 Task: Add a signature Joseph Clark containing With gratitude and sincere wishes, Joseph Clark to email address softage.5@softage.net and add a folder App development
Action: Mouse moved to (107, 27)
Screenshot: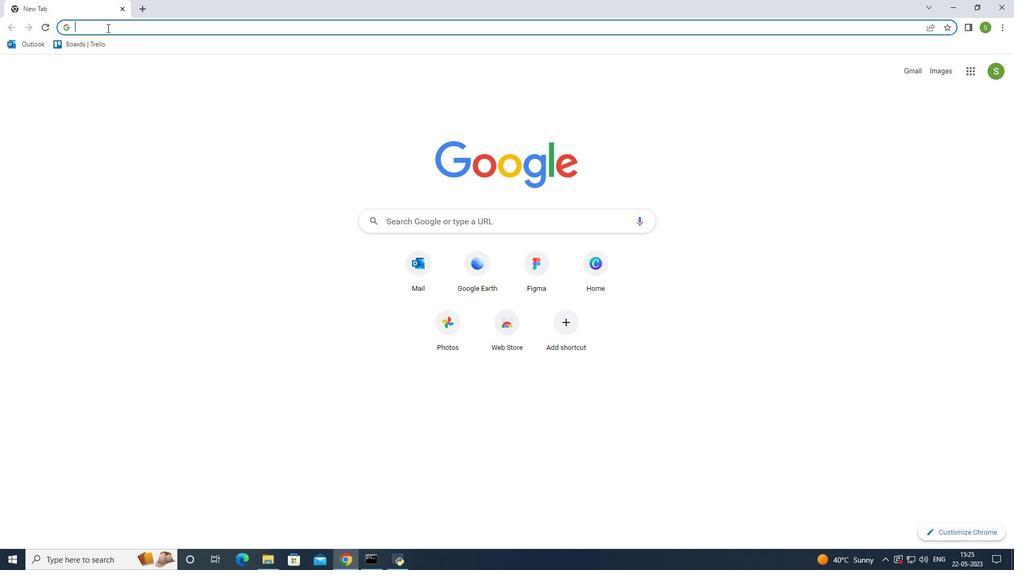 
Action: Key pressed outlook<Key.enter>
Screenshot: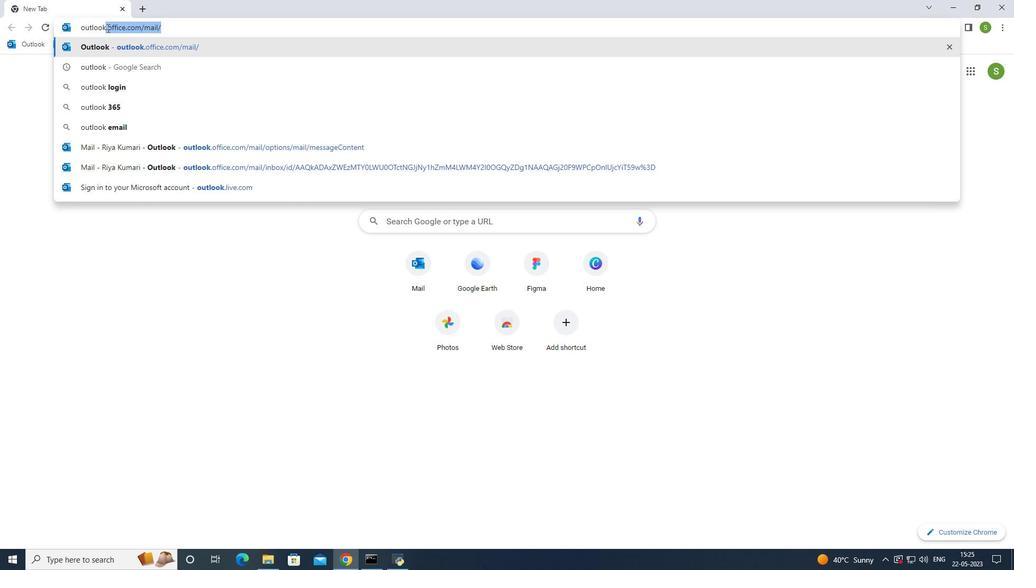 
Action: Mouse moved to (104, 93)
Screenshot: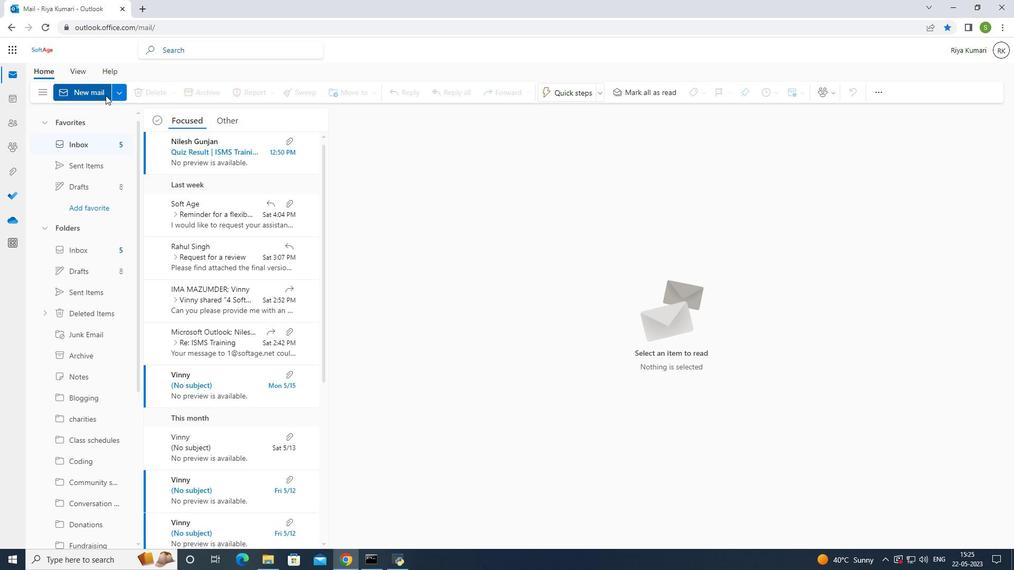 
Action: Mouse pressed left at (104, 93)
Screenshot: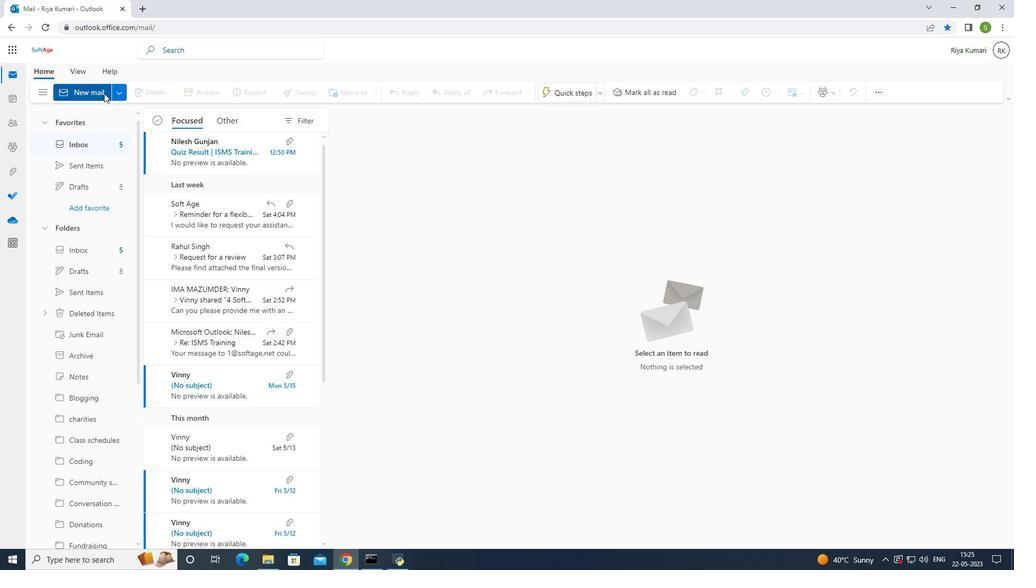 
Action: Mouse moved to (682, 92)
Screenshot: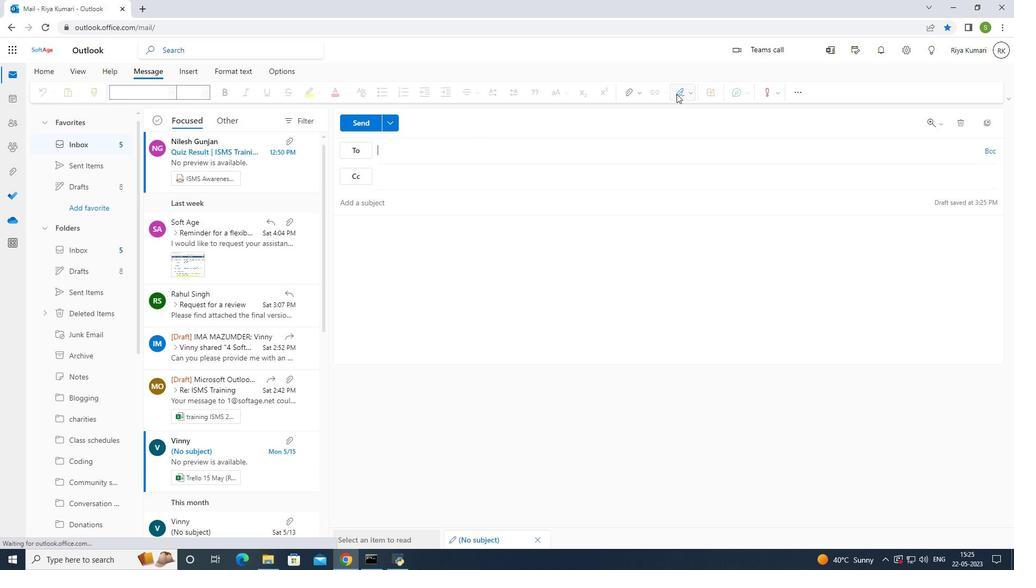 
Action: Mouse pressed left at (682, 92)
Screenshot: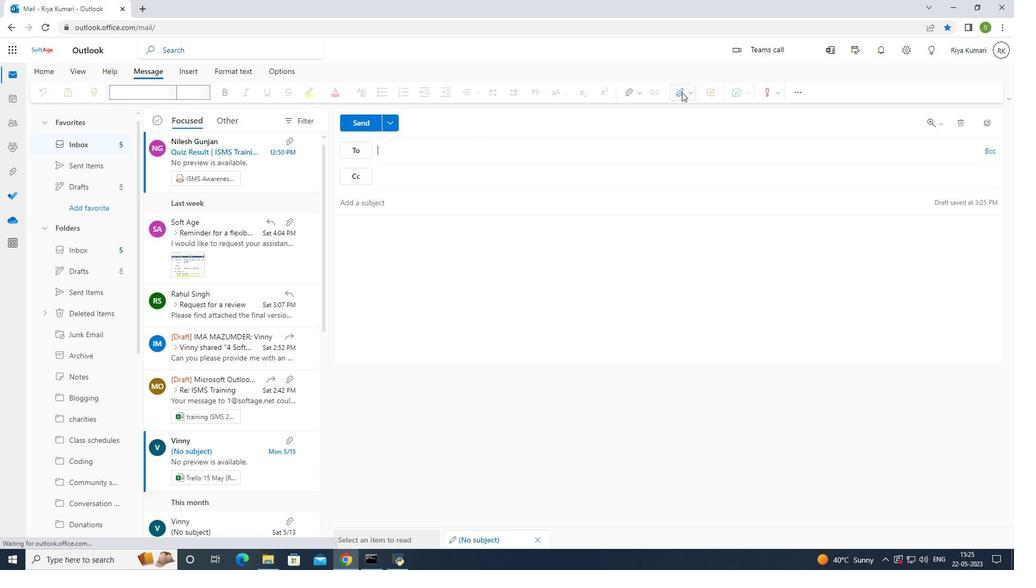 
Action: Mouse moved to (673, 132)
Screenshot: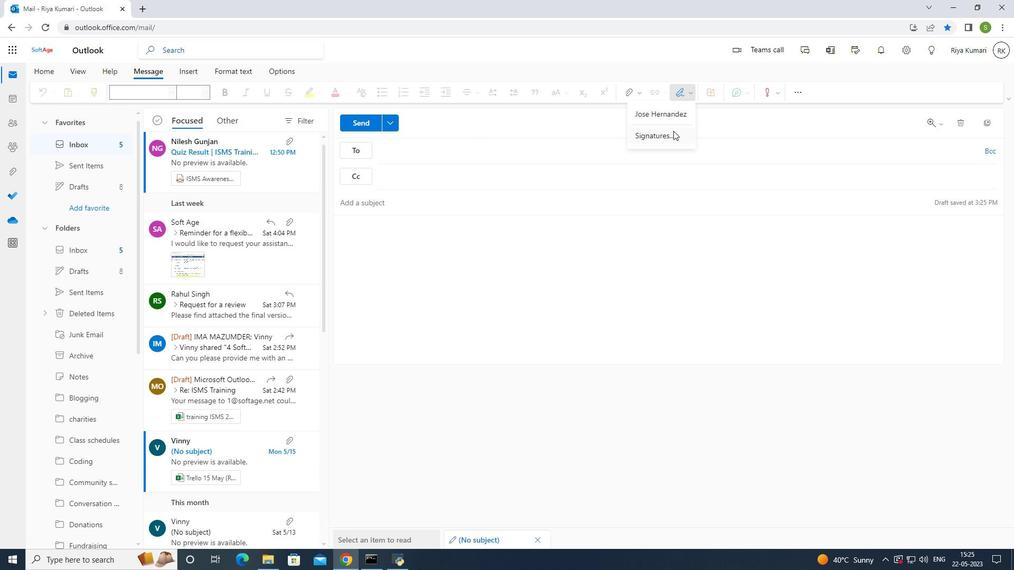 
Action: Mouse pressed left at (673, 132)
Screenshot: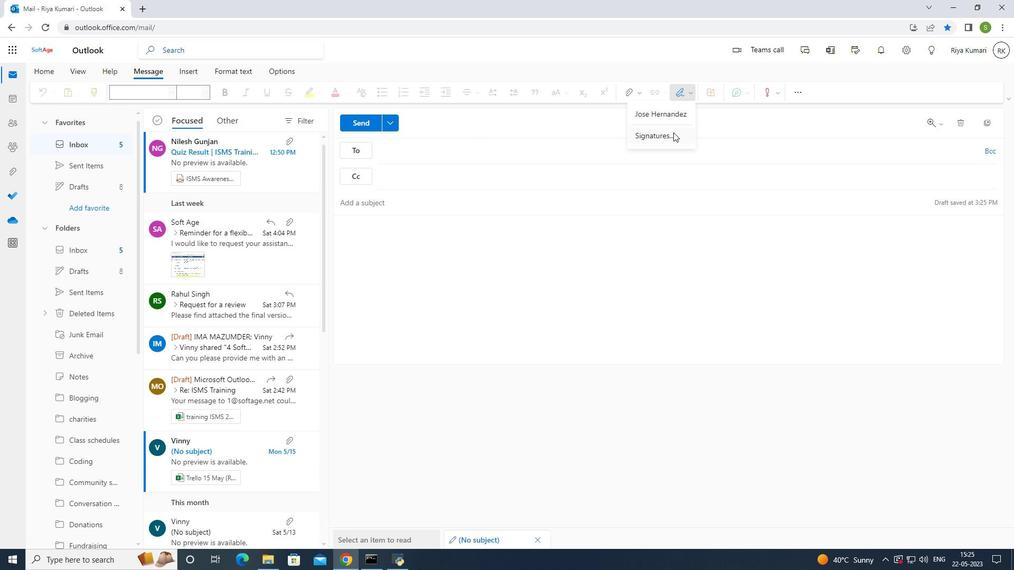 
Action: Mouse moved to (647, 175)
Screenshot: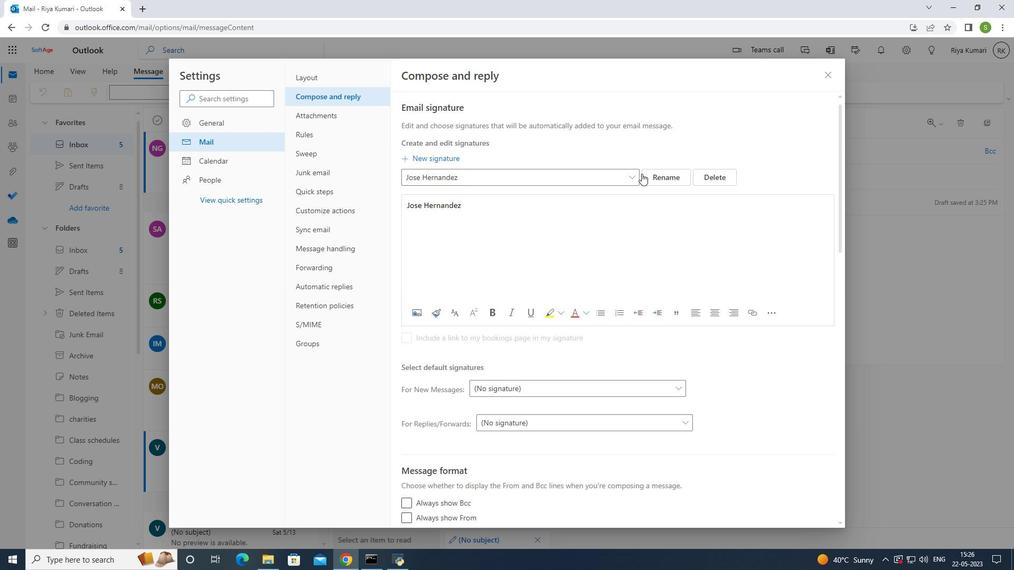 
Action: Mouse pressed left at (647, 175)
Screenshot: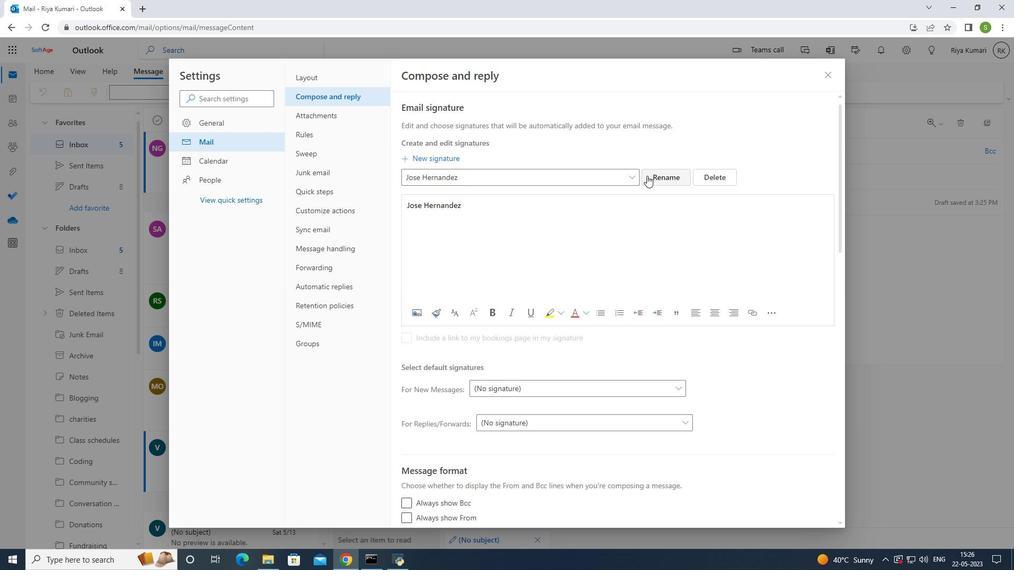 
Action: Mouse moved to (621, 175)
Screenshot: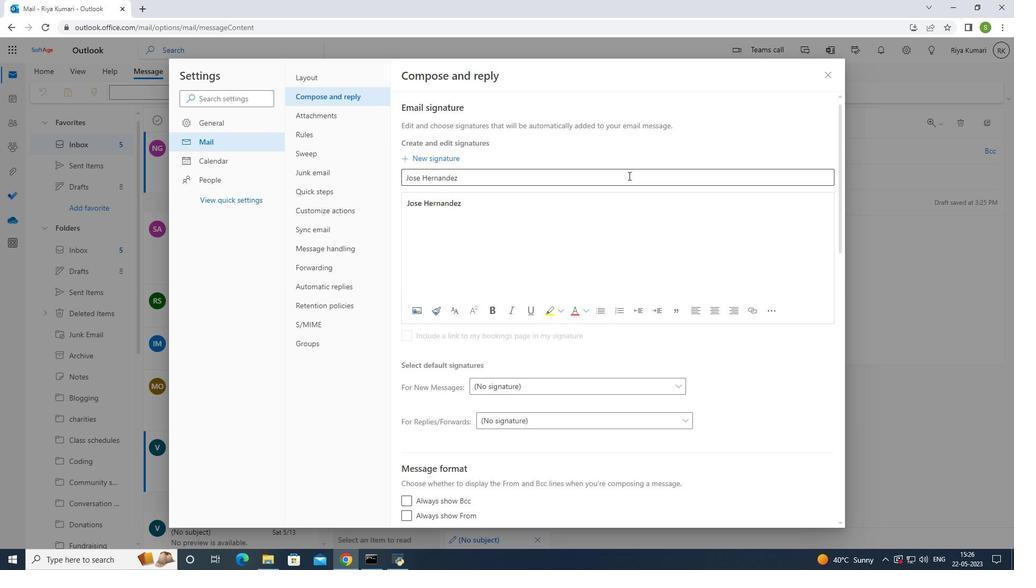 
Action: Mouse pressed left at (621, 175)
Screenshot: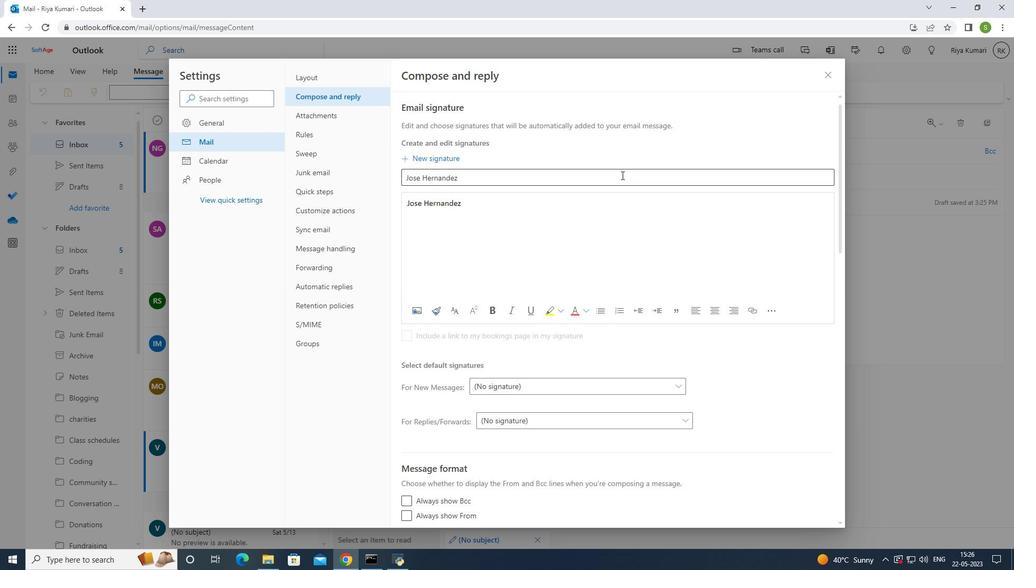 
Action: Key pressed <Key.backspace><Key.backspace><Key.backspace><Key.backspace><Key.backspace><Key.backspace><Key.backspace><Key.backspace><Key.backspace><Key.backspace><Key.backspace><Key.backspace><Key.backspace><Key.backspace><Key.backspace><Key.backspace><Key.shift>Joseph<Key.space><Key.shift>clark
Screenshot: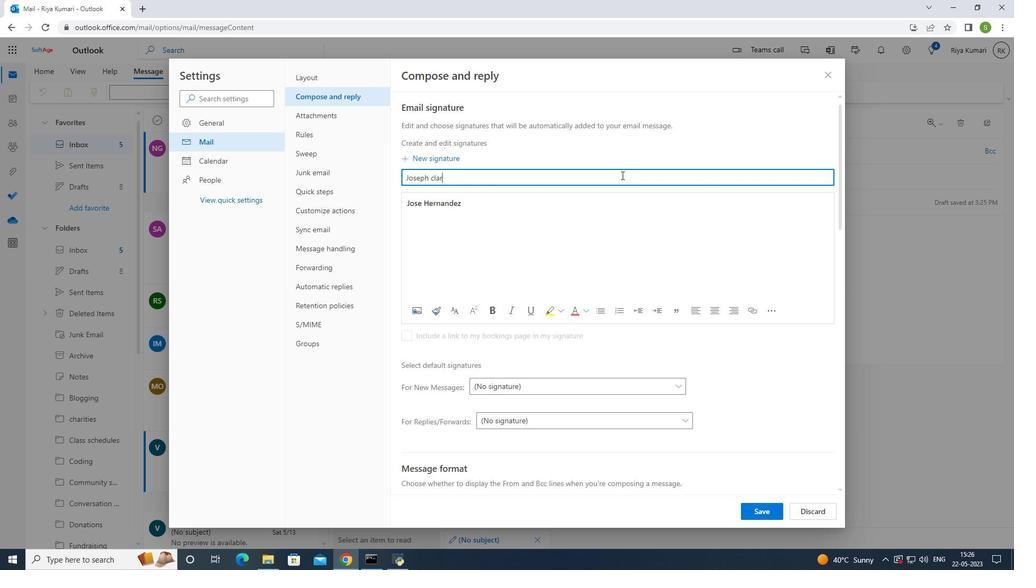 
Action: Mouse moved to (477, 209)
Screenshot: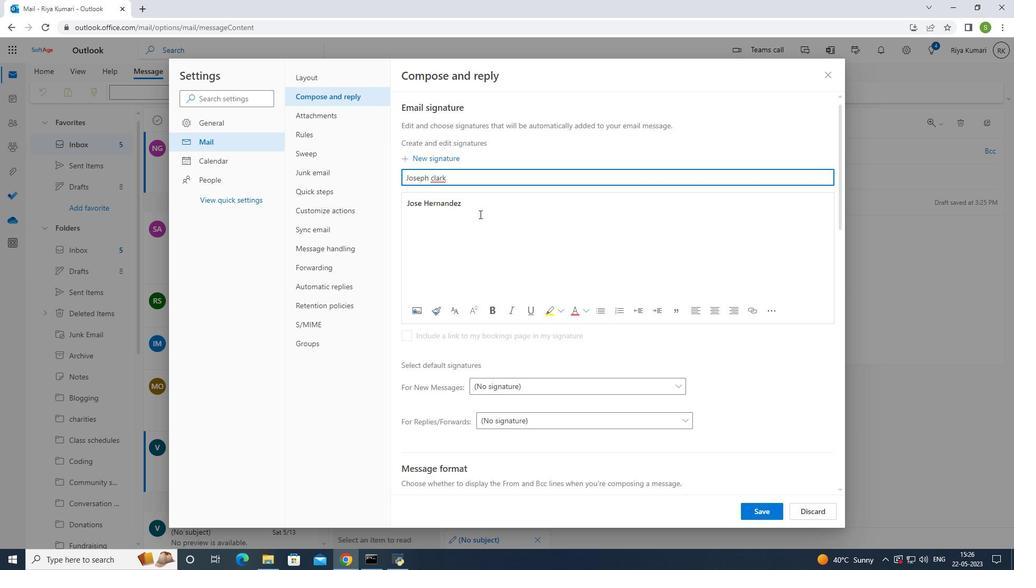 
Action: Mouse pressed left at (477, 209)
Screenshot: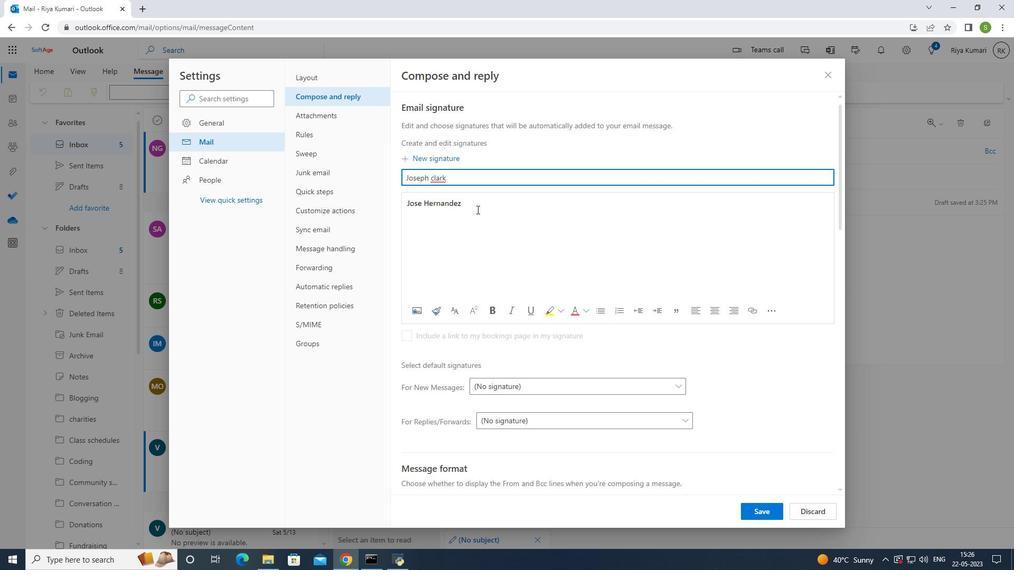 
Action: Mouse moved to (475, 211)
Screenshot: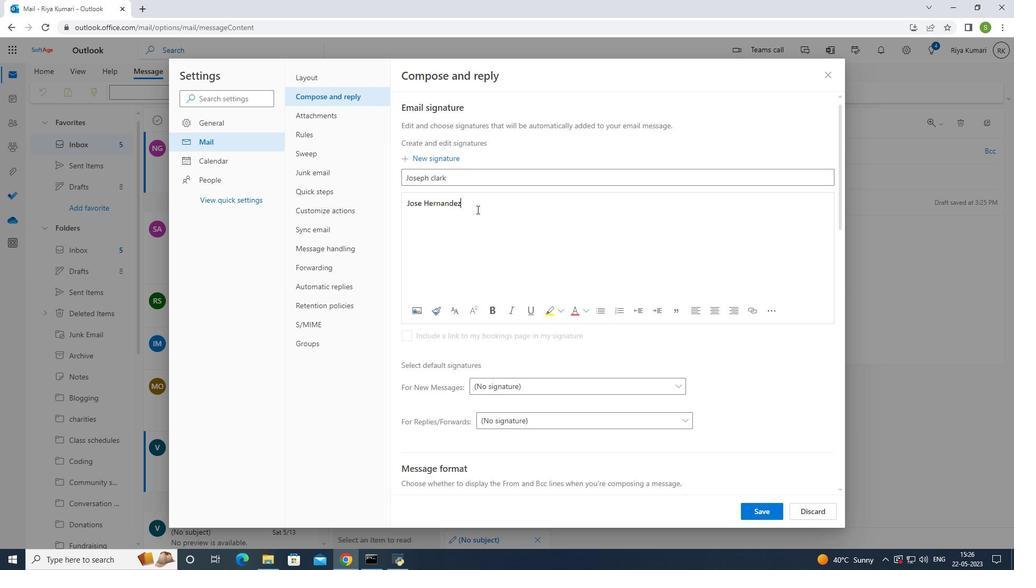 
Action: Key pressed <Key.backspace><Key.backspace><Key.backspace><Key.backspace><Key.backspace><Key.backspace><Key.backspace><Key.backspace><Key.backspace><Key.backspace><Key.backspace><Key.backspace><Key.backspace><Key.backspace><Key.backspace><Key.backspace><Key.backspace><Key.backspace><Key.shift><Key.shift><Key.shift><Key.shift><Key.shift><Key.shift><Key.shift><Key.shift><Key.shift><Key.shift><Key.shift><Key.shift><Key.shift><Key.shift><Key.shift><Key.shift>Joseph<Key.space><Key.shift>Clark
Screenshot: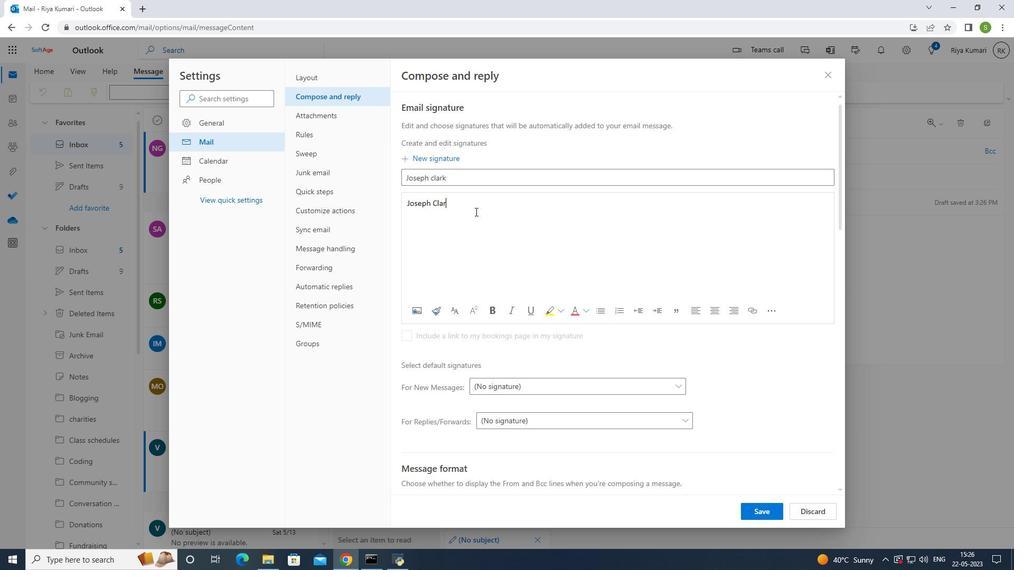 
Action: Mouse moved to (435, 180)
Screenshot: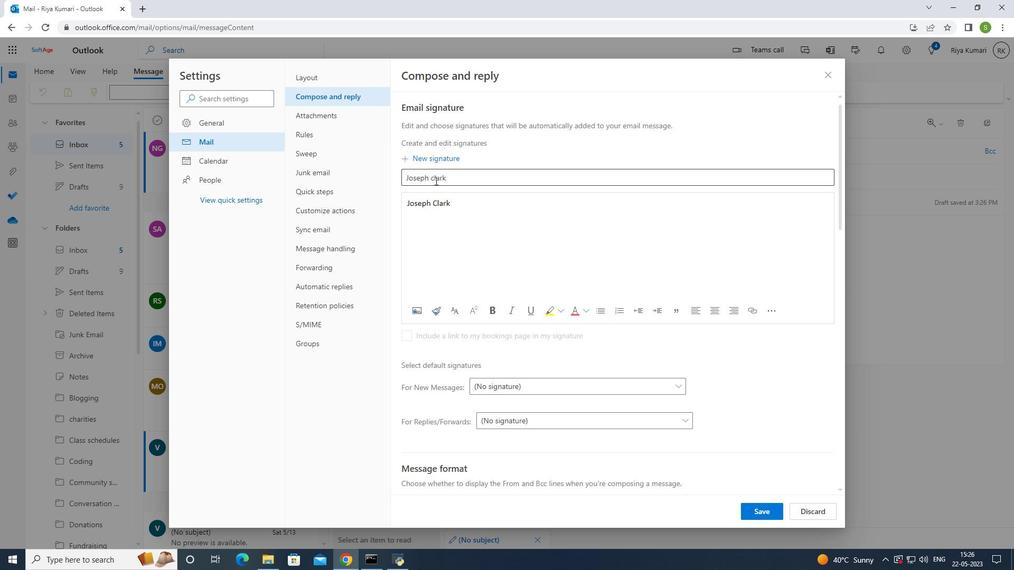 
Action: Mouse pressed left at (435, 180)
Screenshot: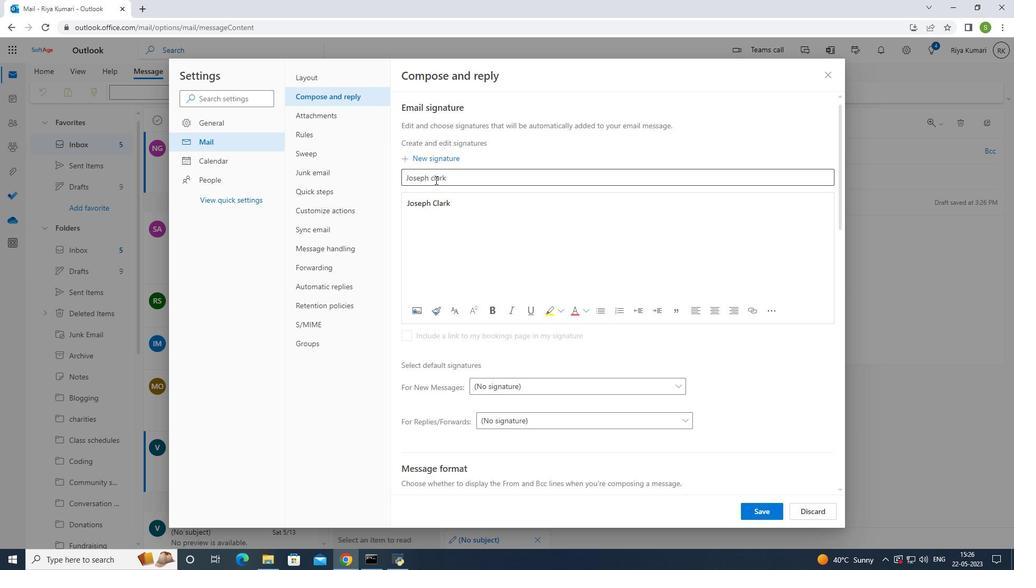 
Action: Mouse moved to (487, 181)
Screenshot: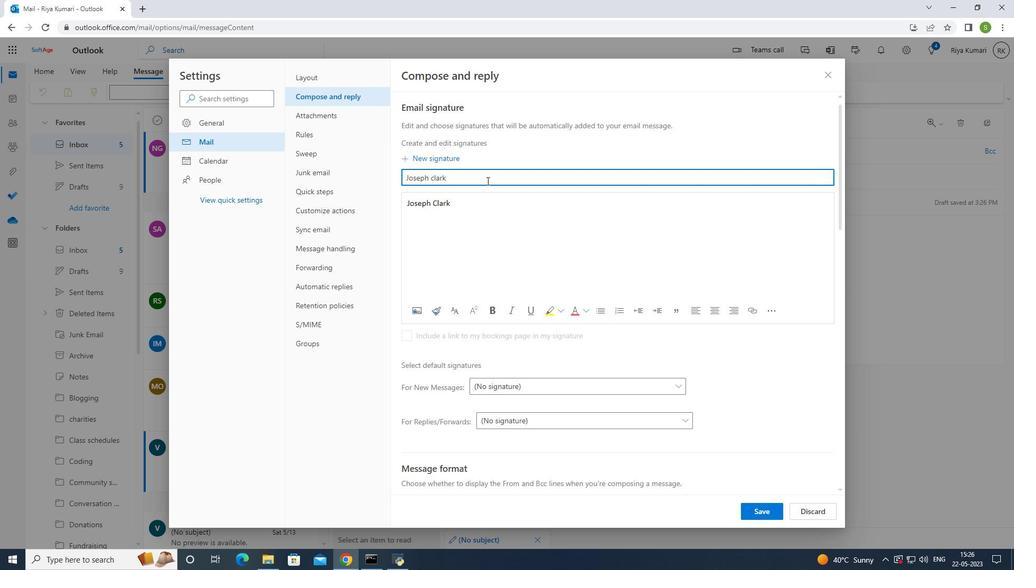 
Action: Key pressed <Key.left><Key.backspace>
Screenshot: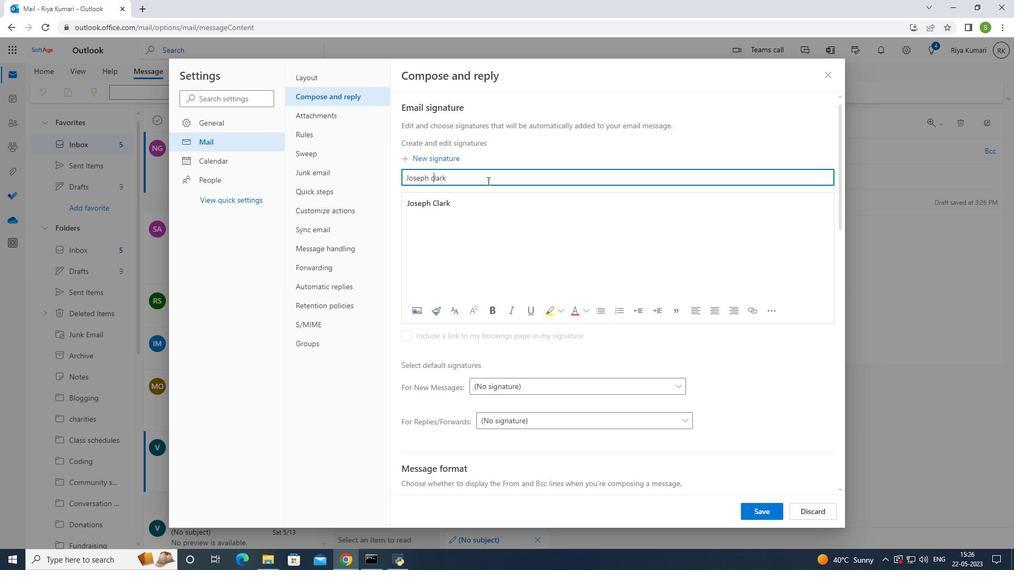 
Action: Mouse moved to (482, 185)
Screenshot: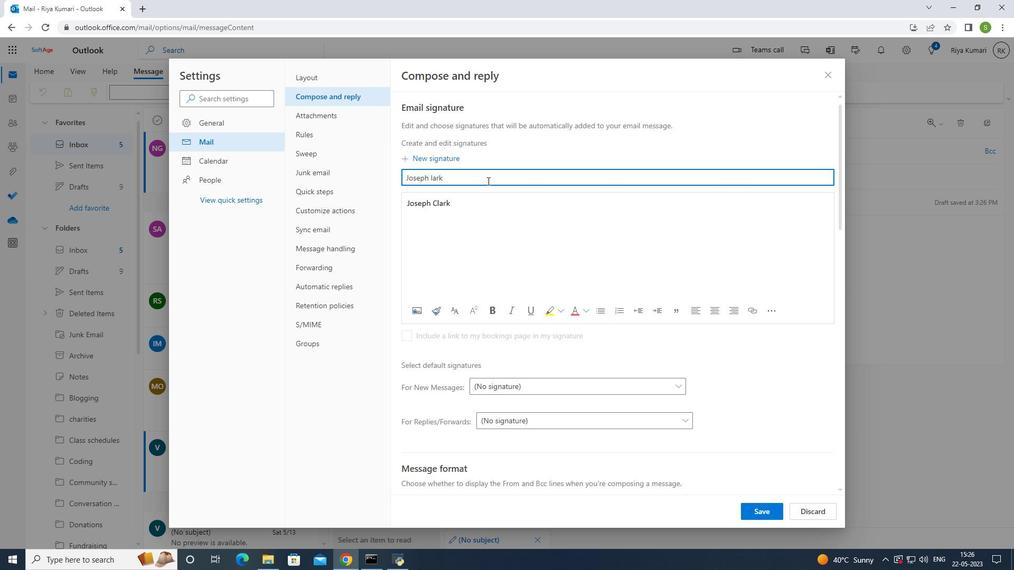 
Action: Key pressed <Key.shift>c
Screenshot: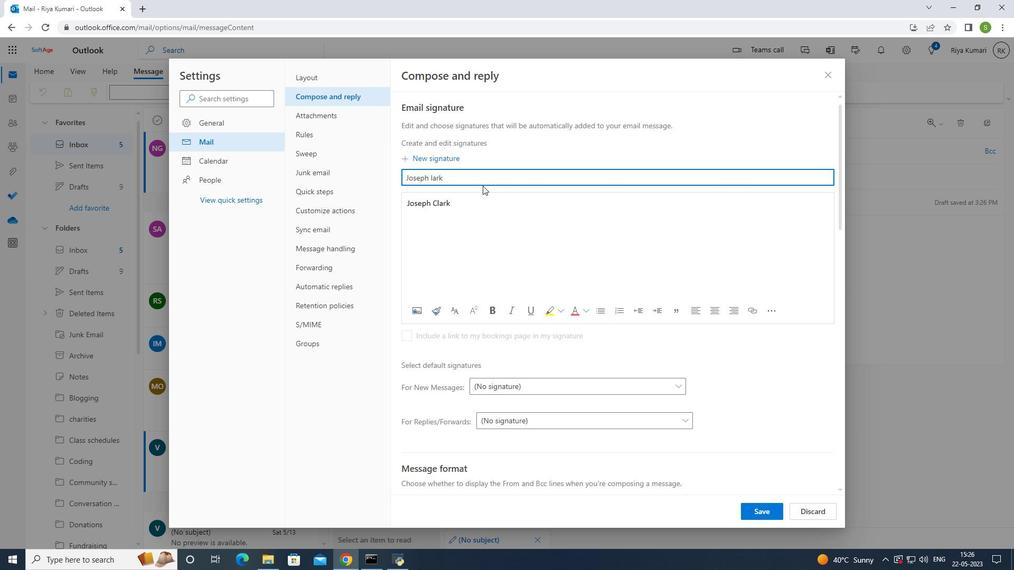 
Action: Mouse moved to (768, 513)
Screenshot: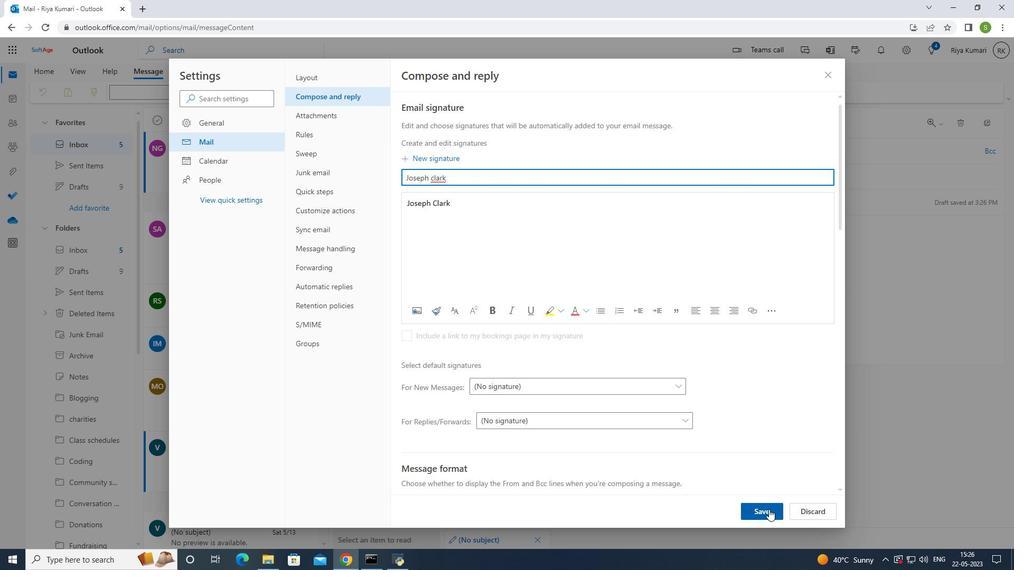 
Action: Mouse pressed left at (768, 513)
Screenshot: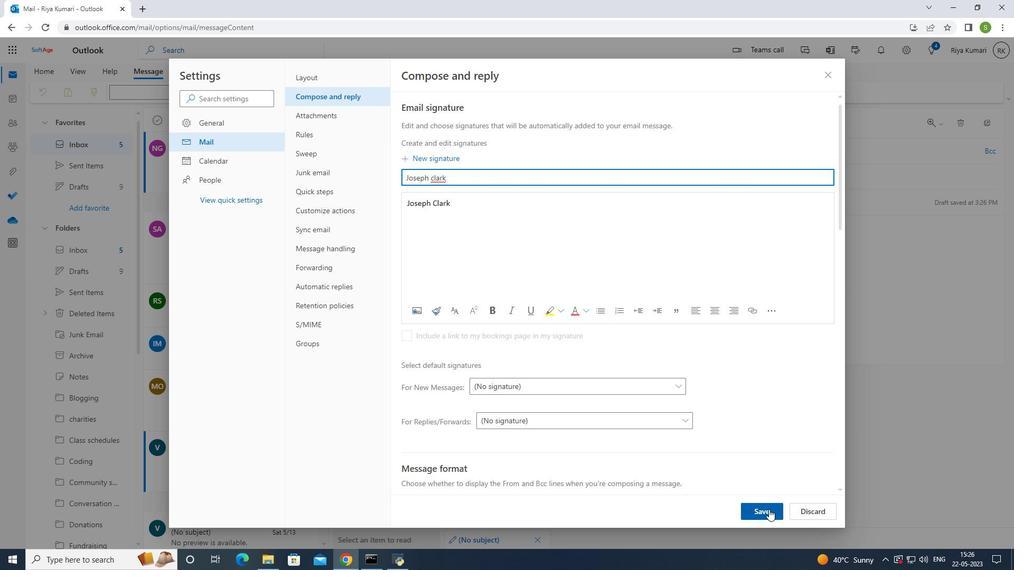 
Action: Mouse moved to (832, 73)
Screenshot: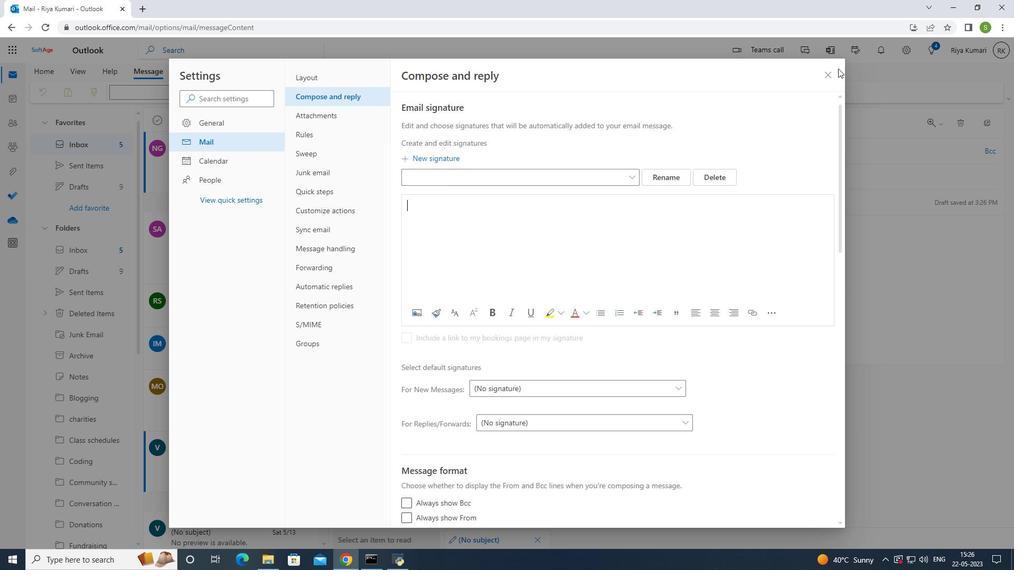 
Action: Mouse pressed left at (832, 73)
Screenshot: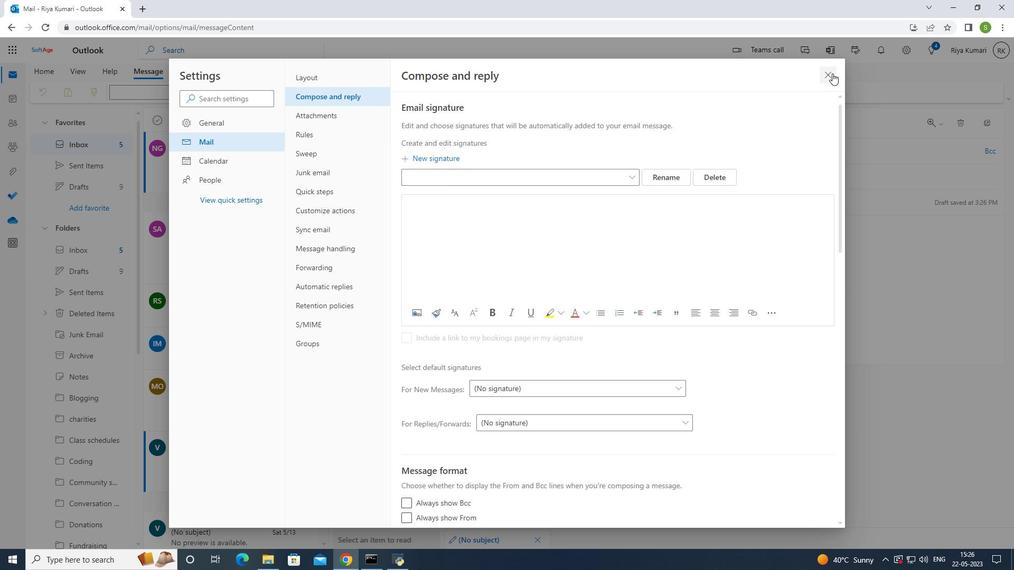 
Action: Mouse moved to (405, 149)
Screenshot: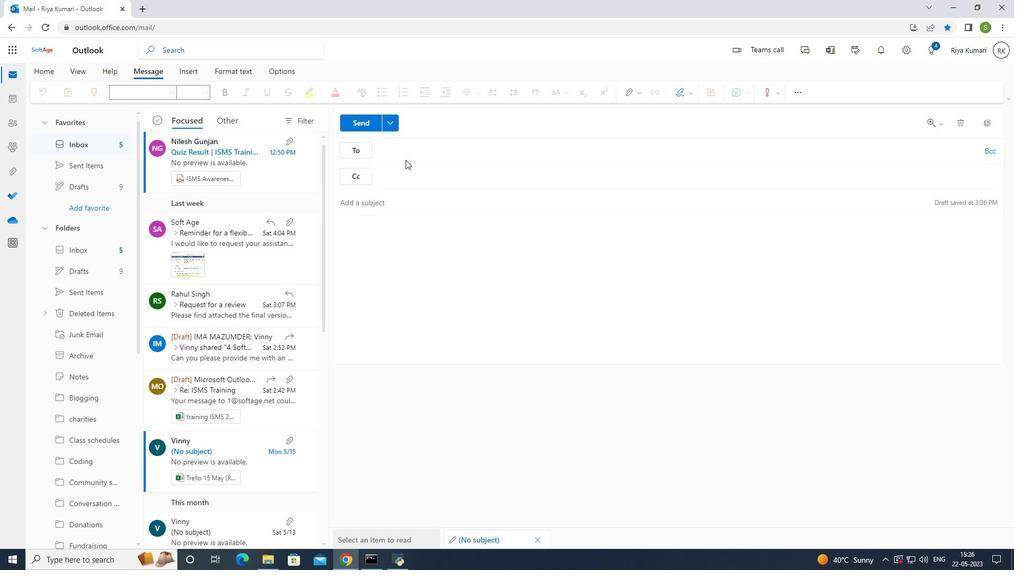 
Action: Mouse pressed left at (405, 149)
Screenshot: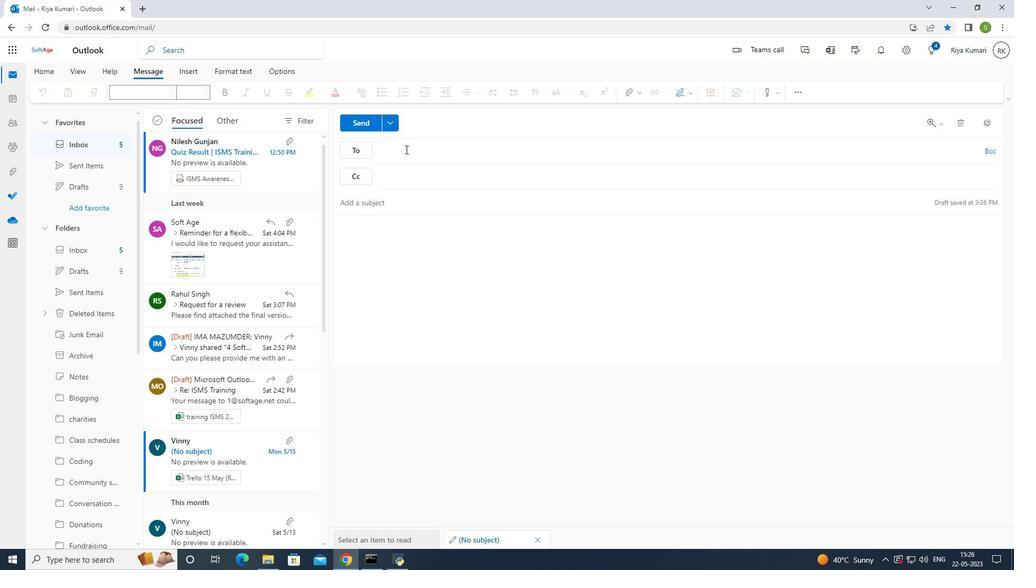 
Action: Mouse moved to (522, 144)
Screenshot: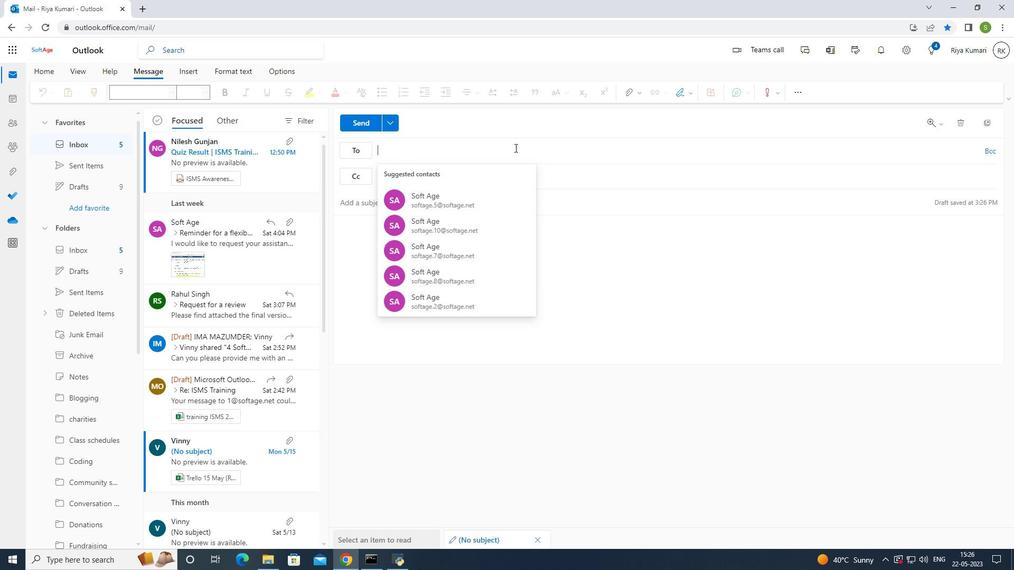 
Action: Key pressed softage.5<Key.shift>2softage<Key.left><Key.left><Key.left><Key.left><Key.left><Key.left><Key.left><Key.backspace><Key.shift>@<Key.right><Key.right><Key.right><Key.right><Key.right><Key.right><Key.right>.net
Screenshot: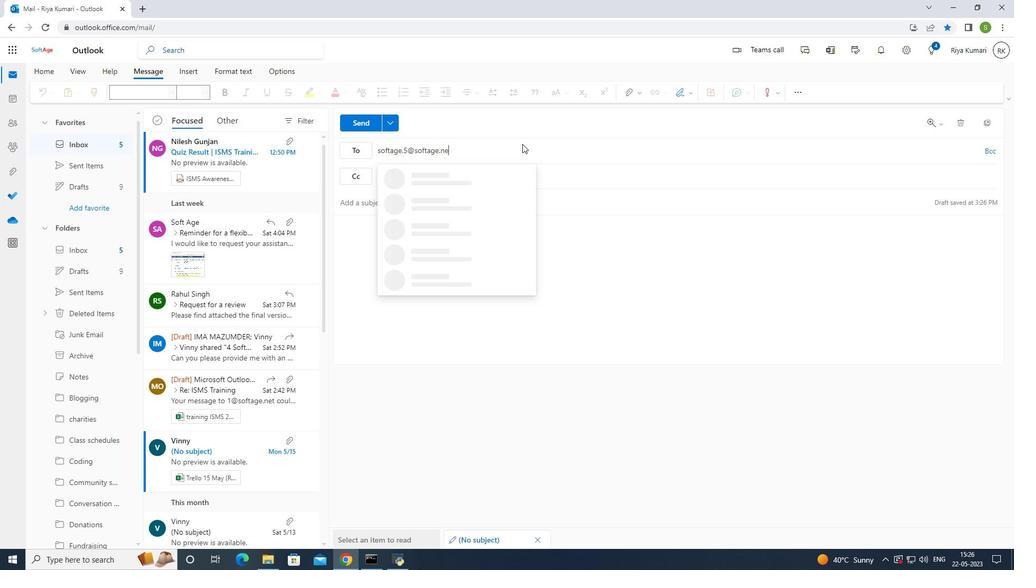 
Action: Mouse moved to (475, 187)
Screenshot: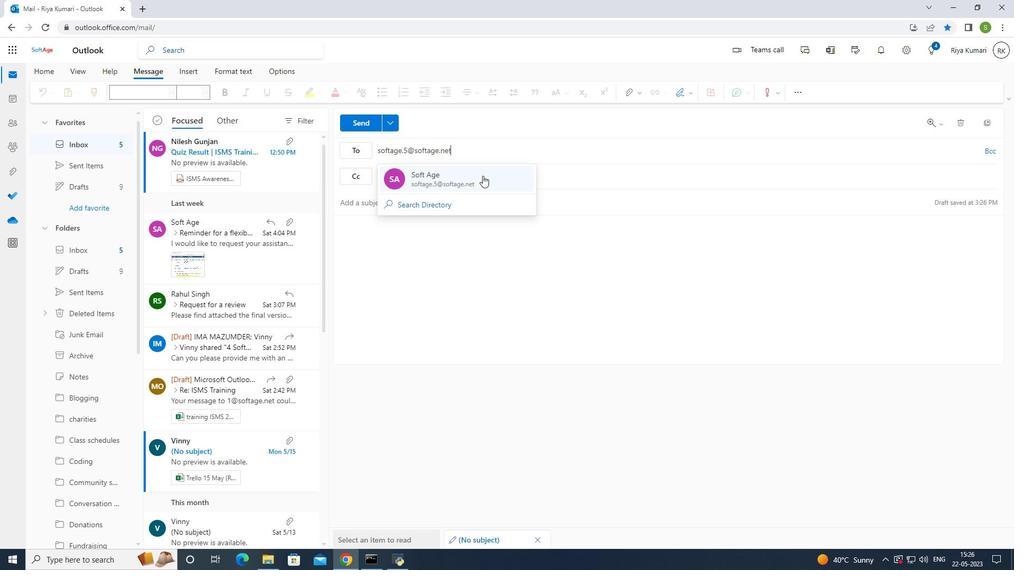 
Action: Mouse pressed left at (475, 187)
Screenshot: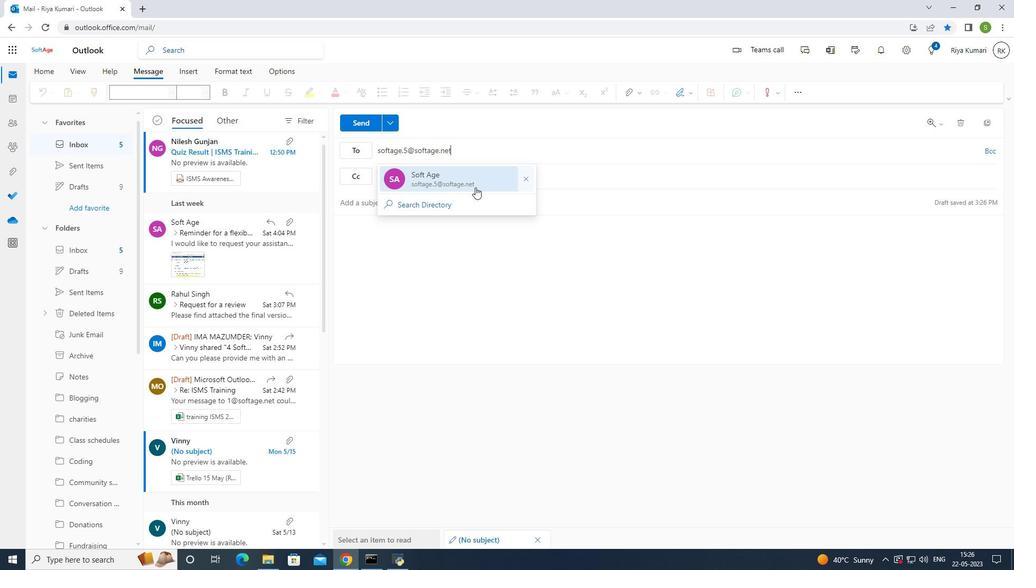 
Action: Mouse moved to (412, 231)
Screenshot: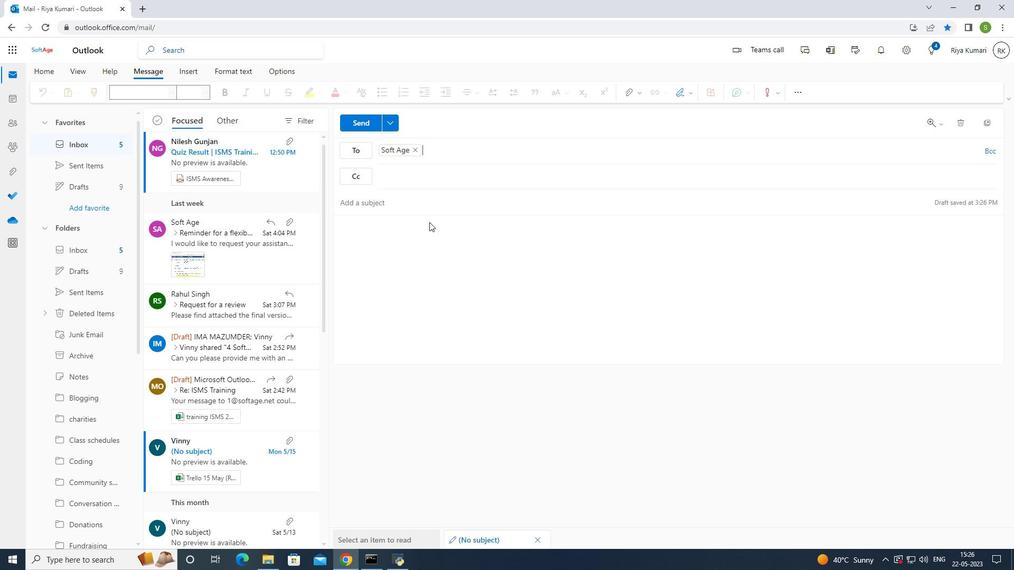 
Action: Mouse pressed left at (412, 231)
Screenshot: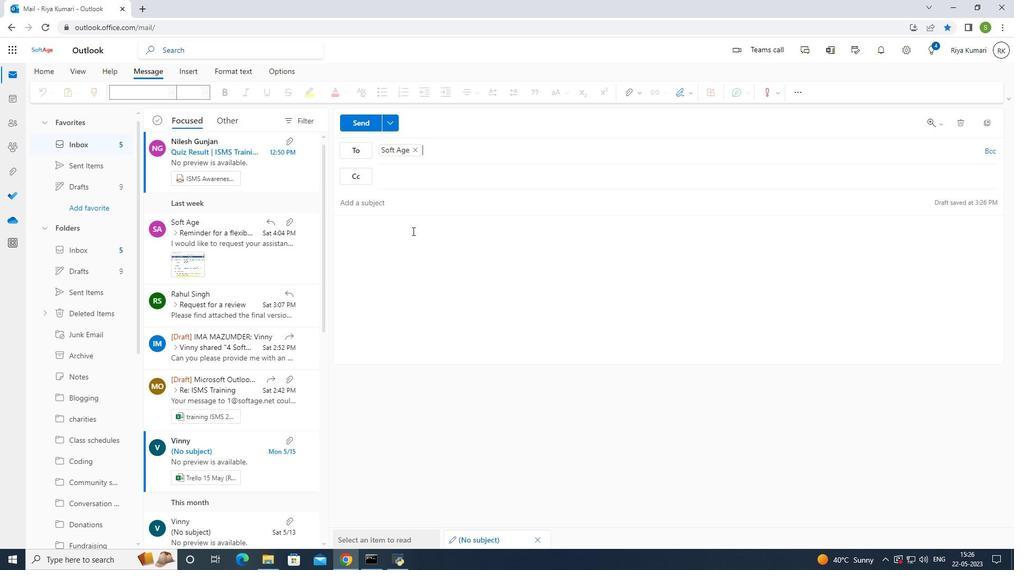 
Action: Mouse moved to (692, 89)
Screenshot: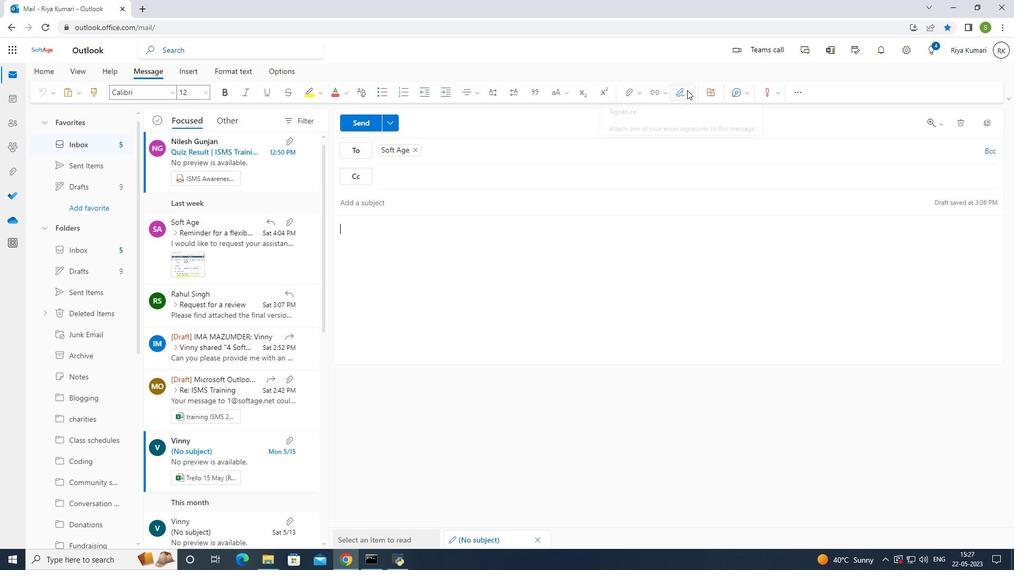 
Action: Mouse pressed left at (692, 89)
Screenshot: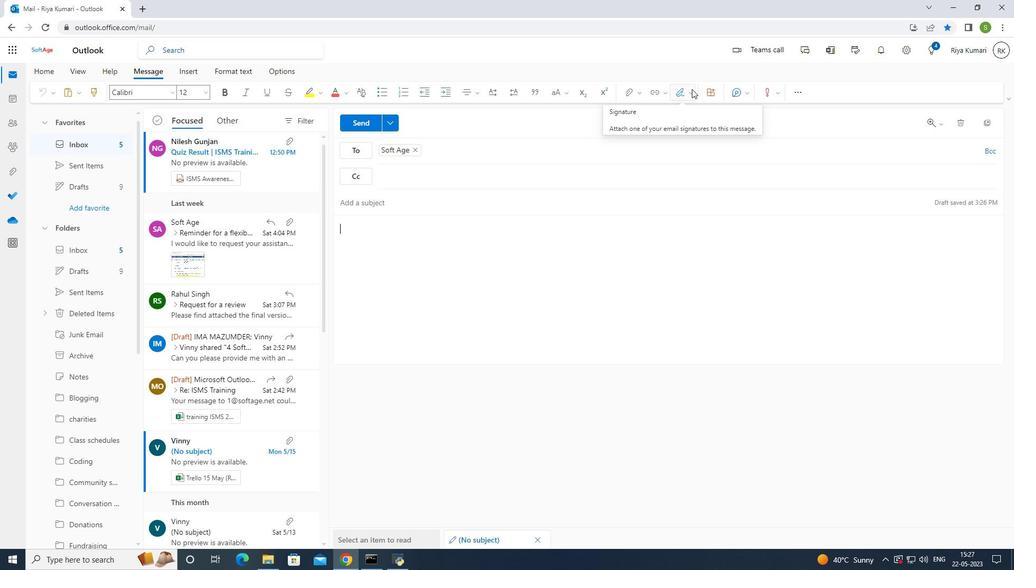 
Action: Mouse moved to (678, 110)
Screenshot: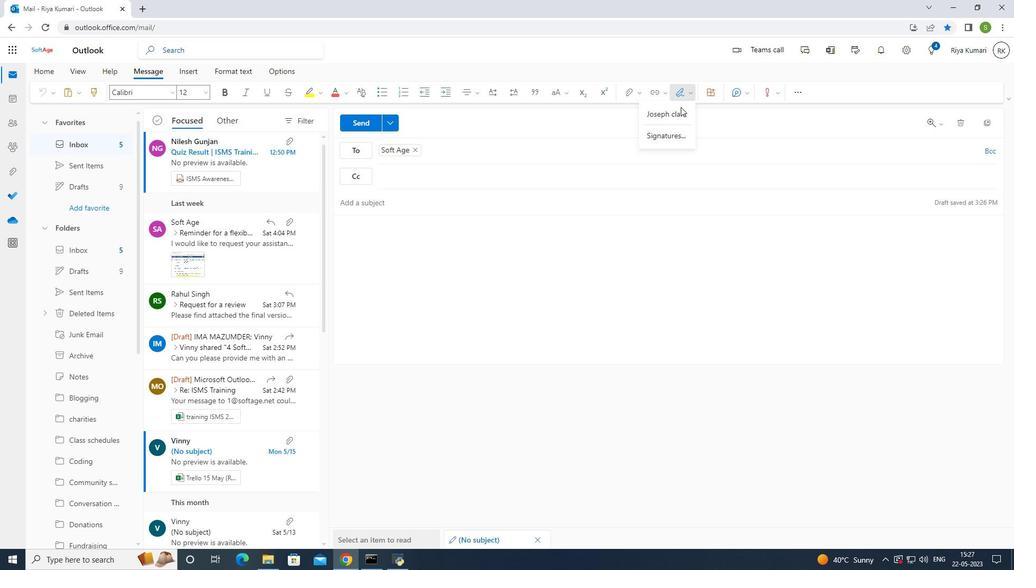 
Action: Mouse pressed left at (678, 110)
Screenshot: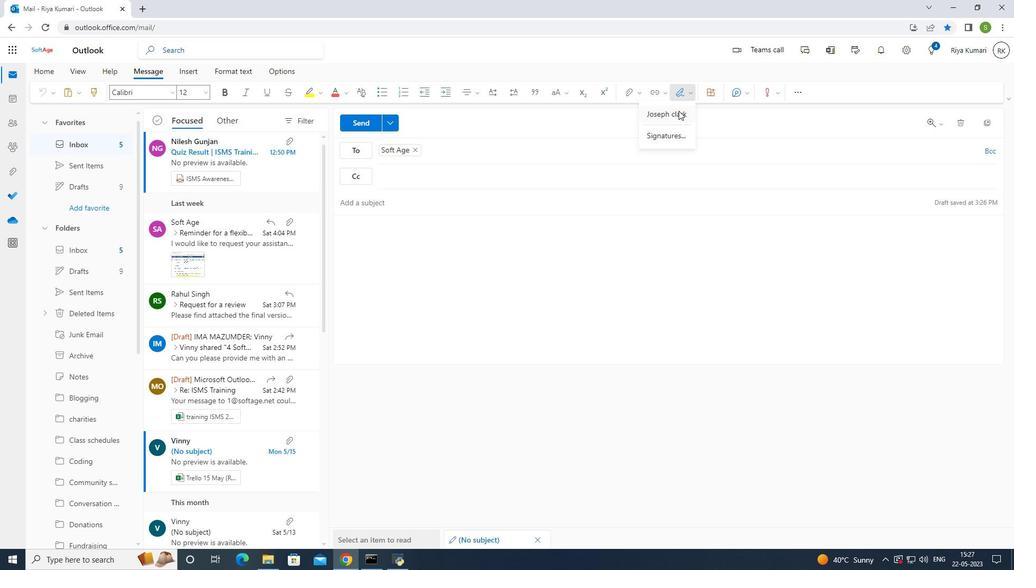 
Action: Mouse moved to (600, 247)
Screenshot: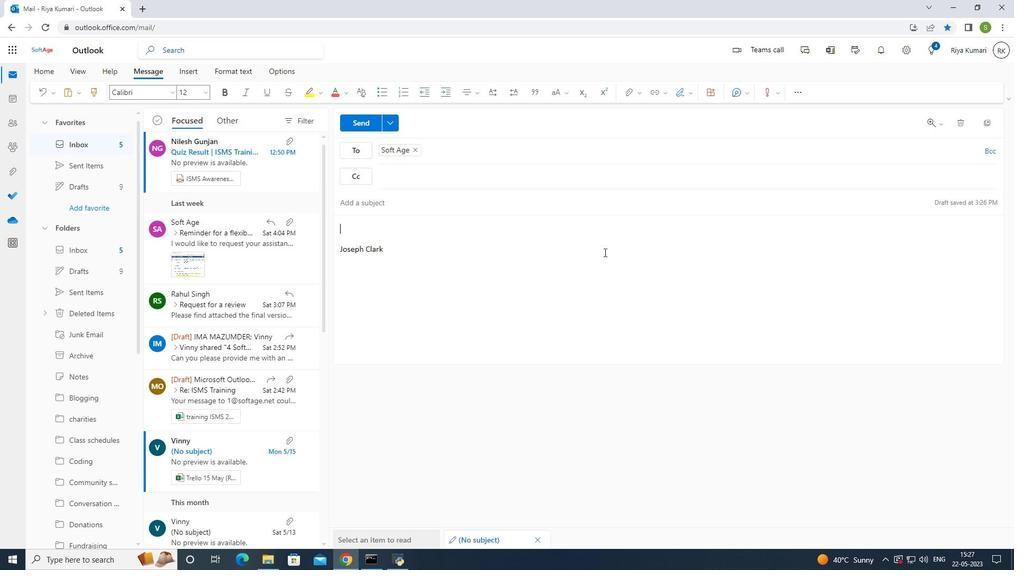 
Action: Key pressed gratitude<Key.space>
Screenshot: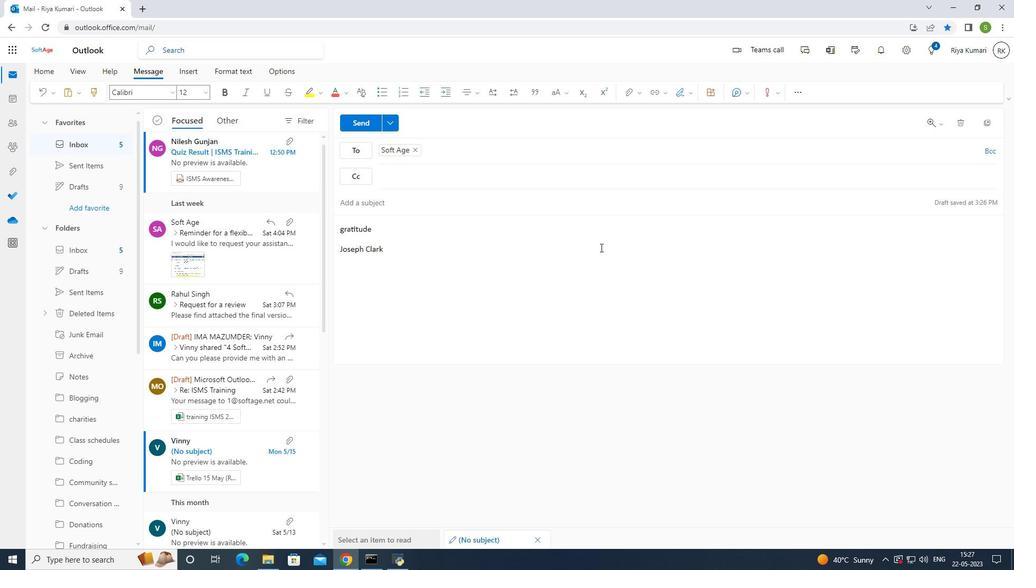 
Action: Mouse moved to (600, 247)
Screenshot: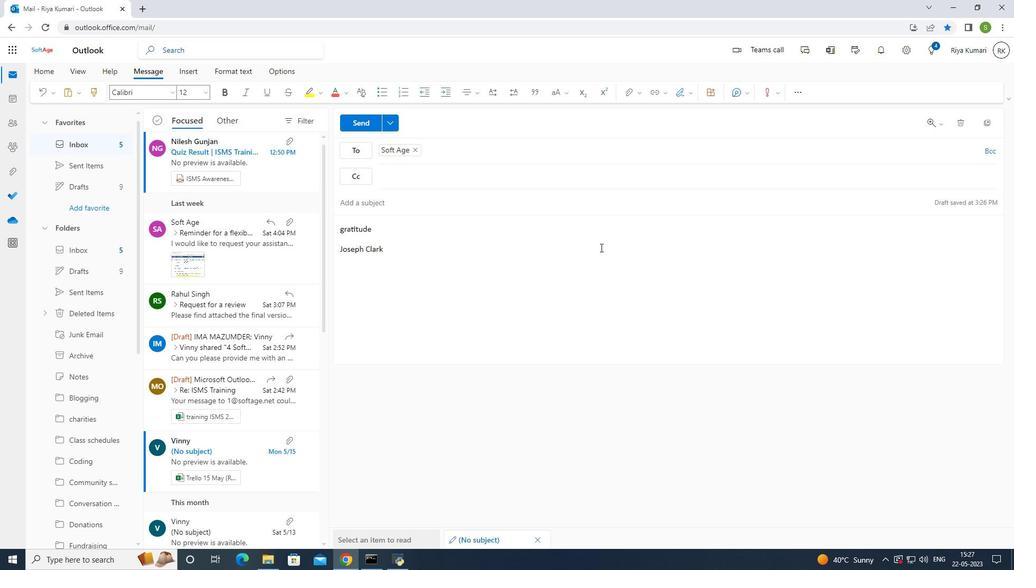 
Action: Key pressed and<Key.space>sincere<Key.space><Key.space>wishes
Screenshot: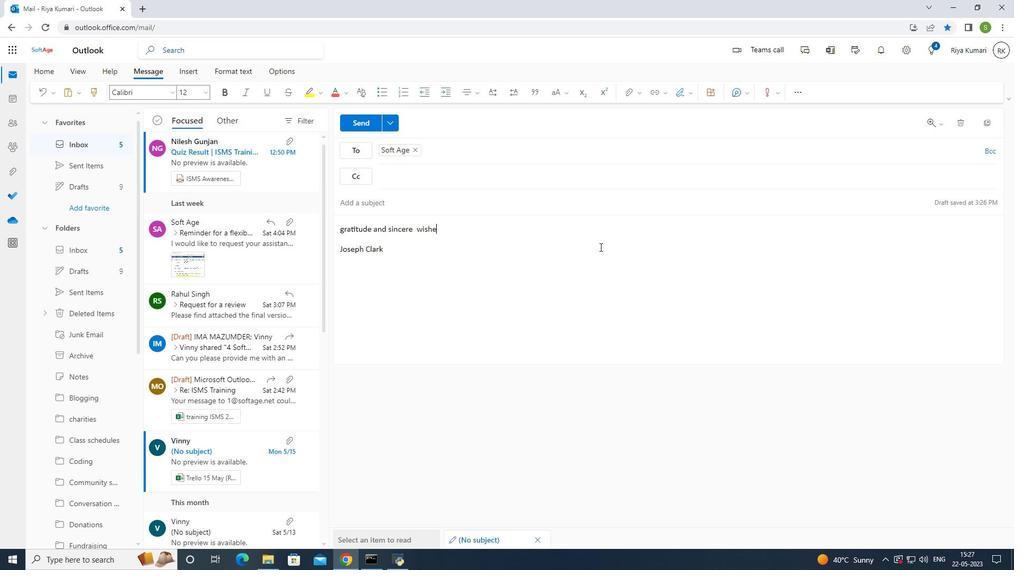 
Action: Mouse moved to (101, 353)
Screenshot: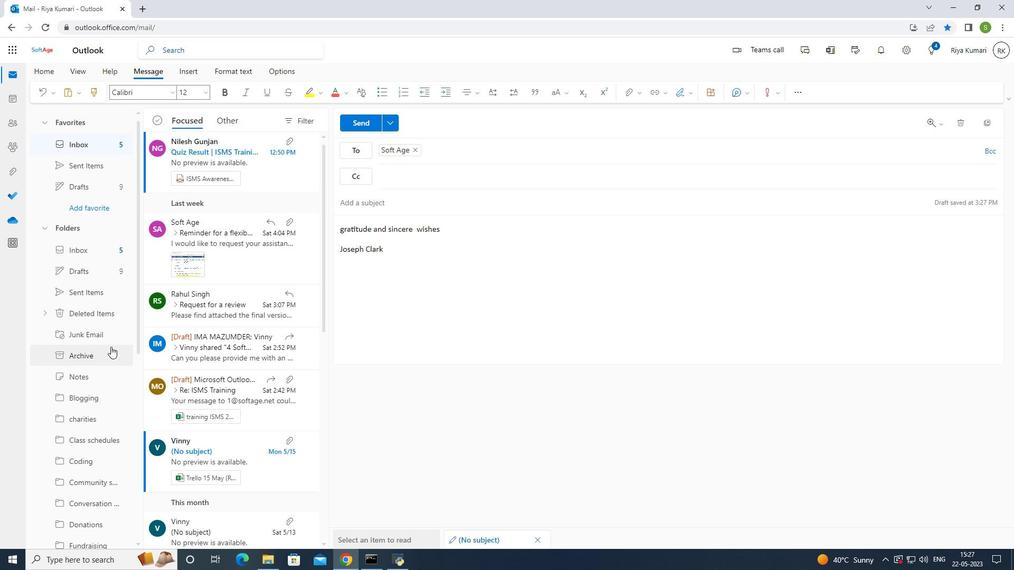 
Action: Mouse scrolled (101, 352) with delta (0, 0)
Screenshot: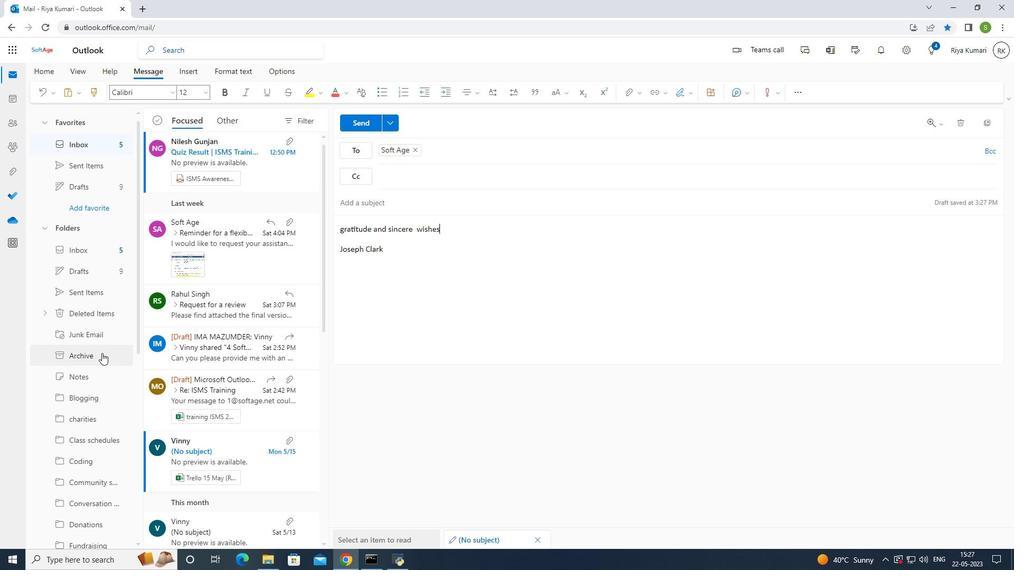 
Action: Mouse scrolled (101, 352) with delta (0, 0)
Screenshot: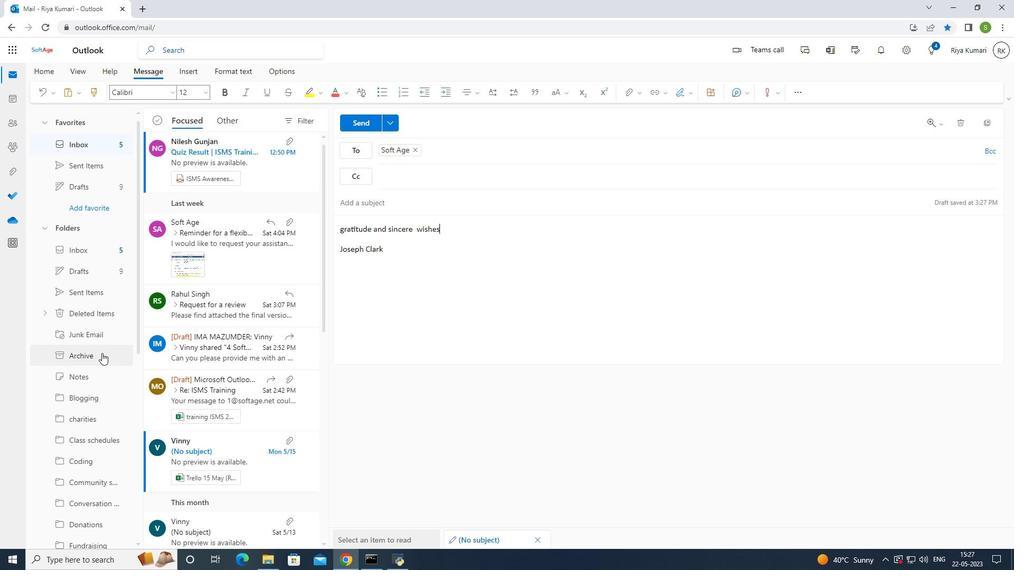 
Action: Mouse scrolled (101, 352) with delta (0, 0)
Screenshot: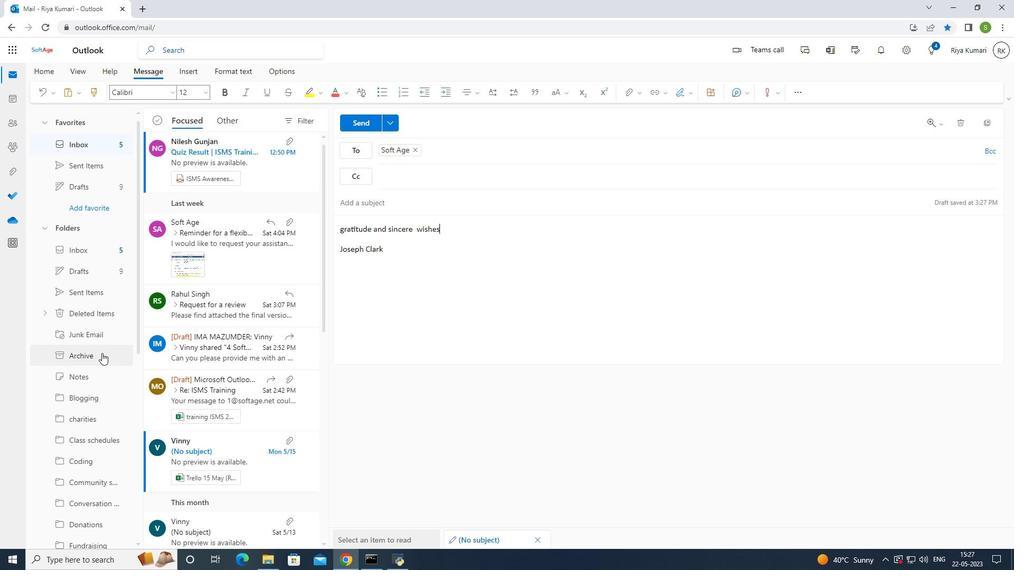 
Action: Mouse scrolled (101, 352) with delta (0, 0)
Screenshot: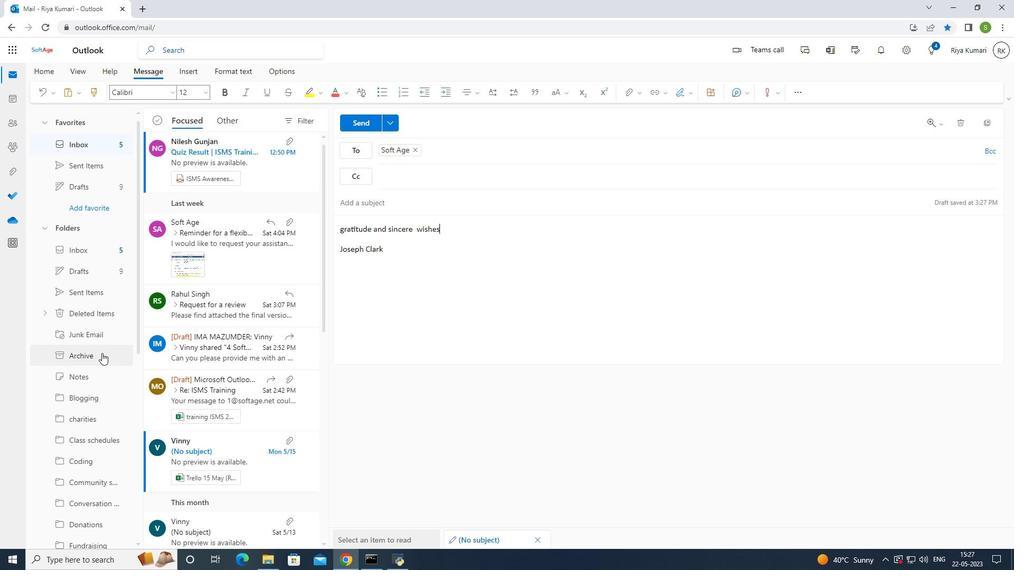 
Action: Mouse scrolled (101, 352) with delta (0, 0)
Screenshot: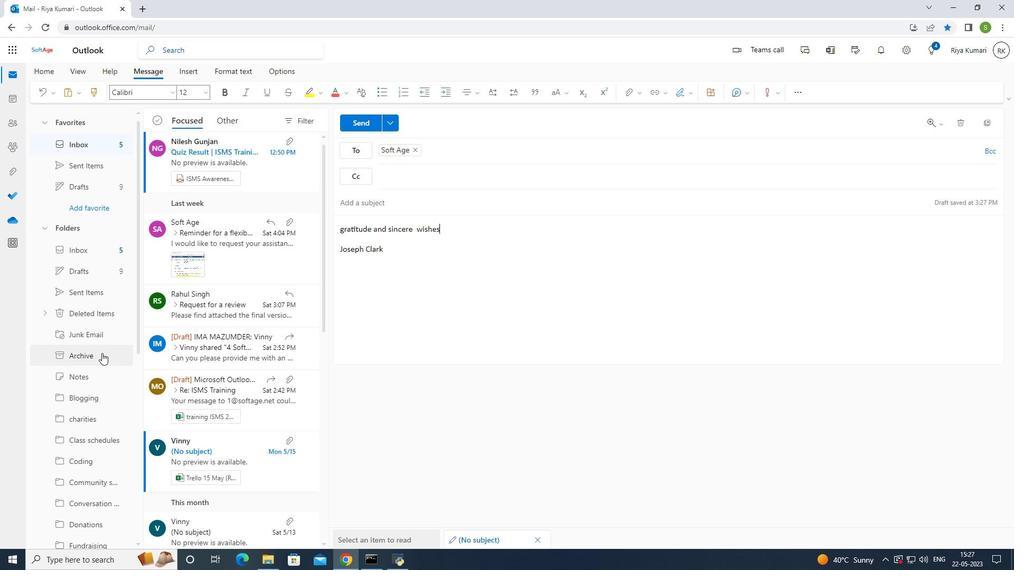 
Action: Mouse scrolled (101, 352) with delta (0, 0)
Screenshot: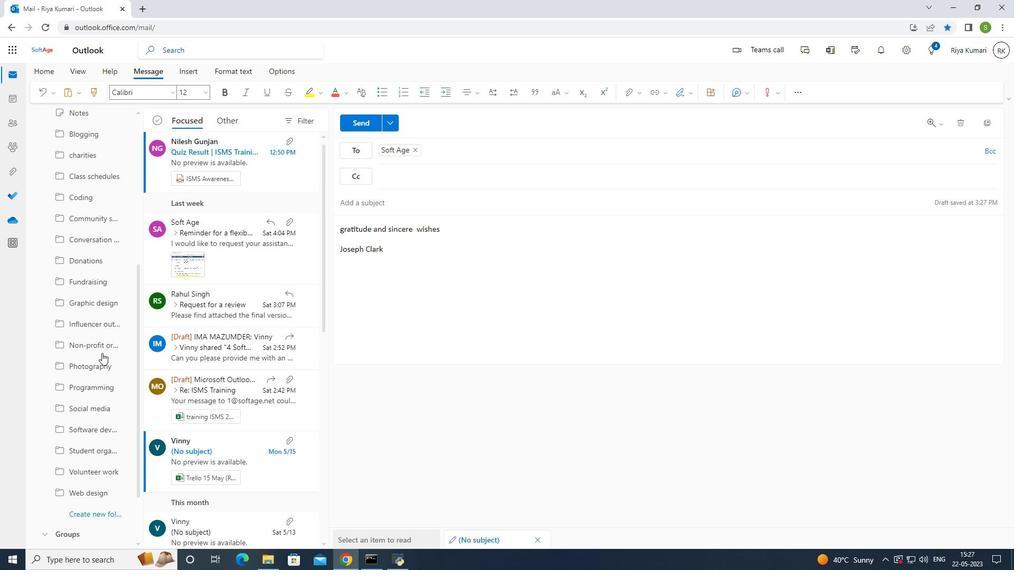 
Action: Mouse scrolled (101, 352) with delta (0, 0)
Screenshot: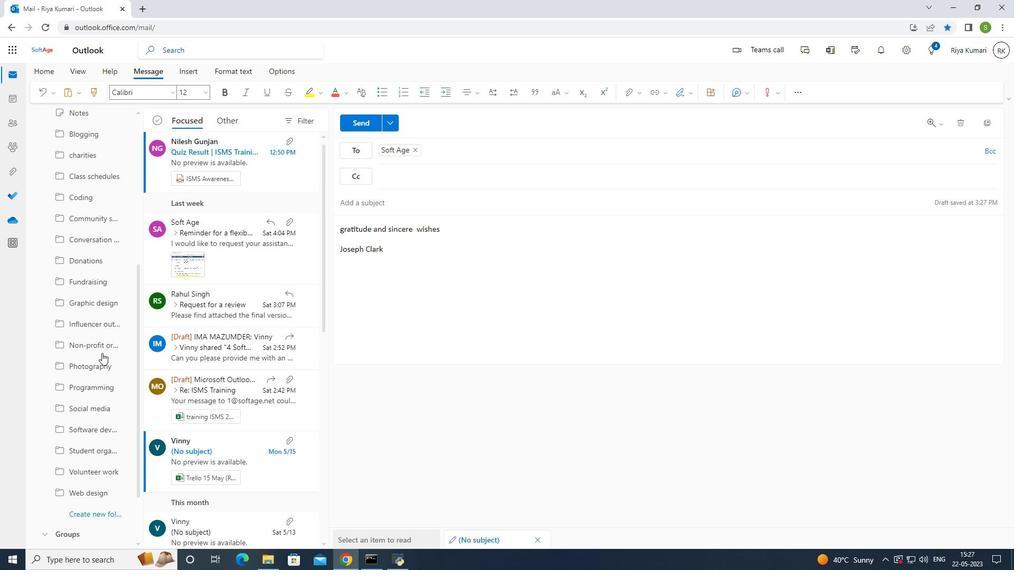 
Action: Mouse scrolled (101, 352) with delta (0, 0)
Screenshot: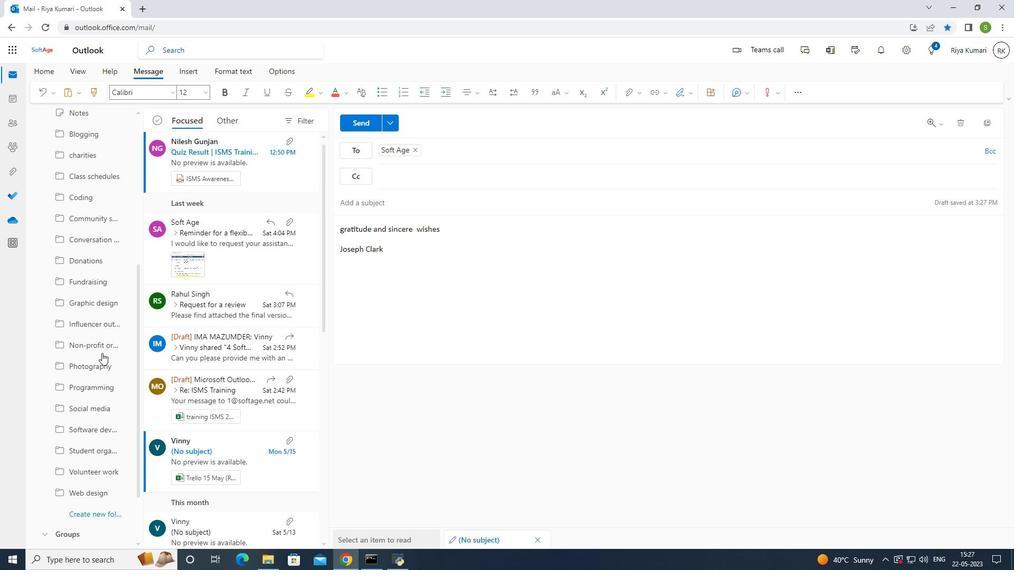 
Action: Mouse scrolled (101, 352) with delta (0, 0)
Screenshot: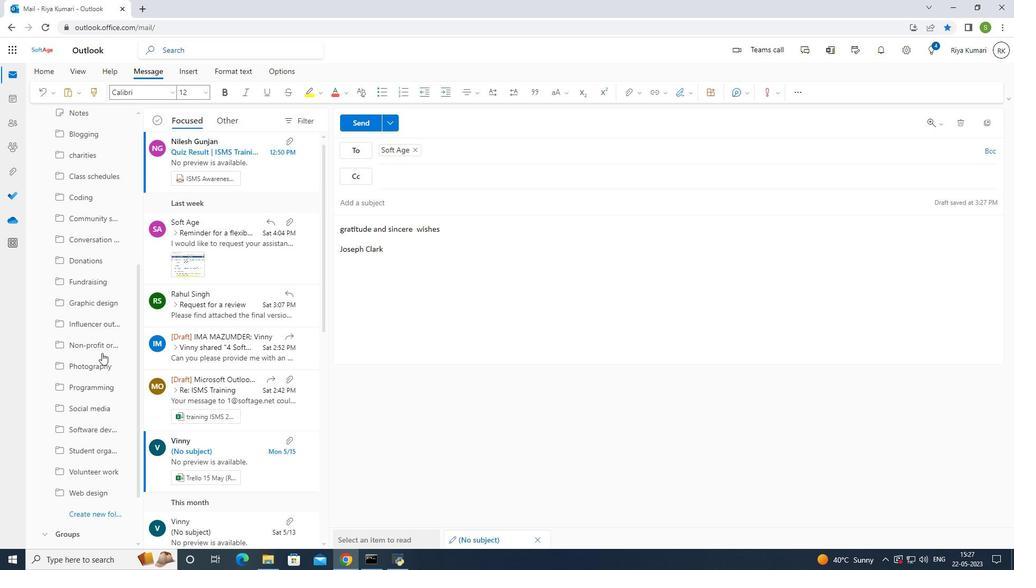 
Action: Mouse moved to (101, 445)
Screenshot: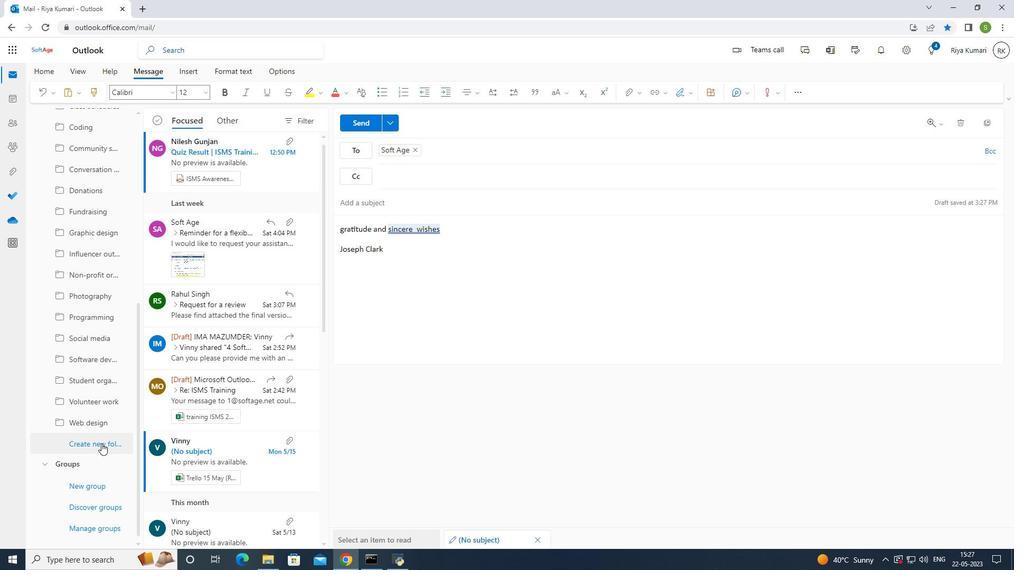 
Action: Mouse pressed left at (101, 445)
Screenshot: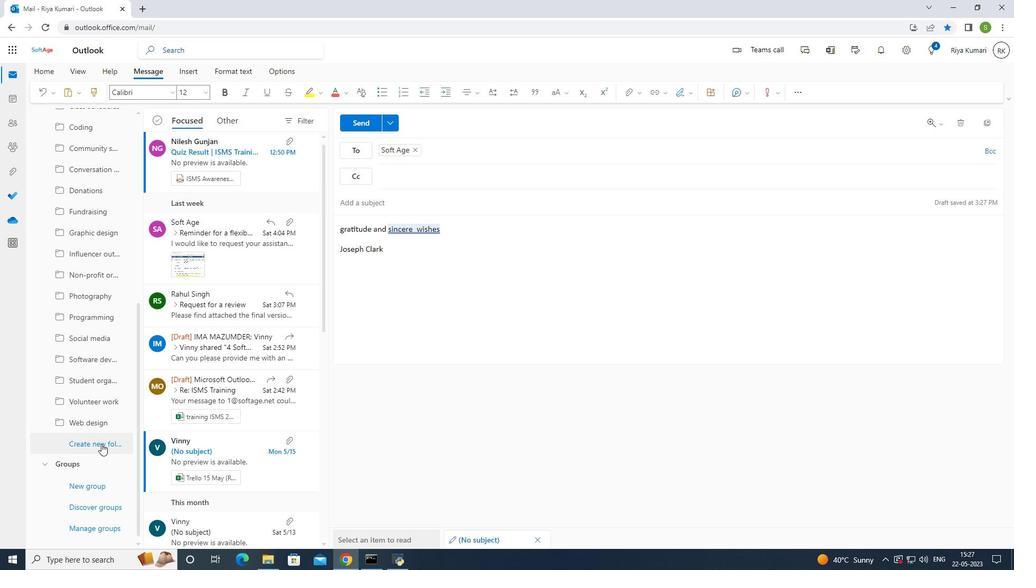 
Action: Mouse moved to (198, 424)
Screenshot: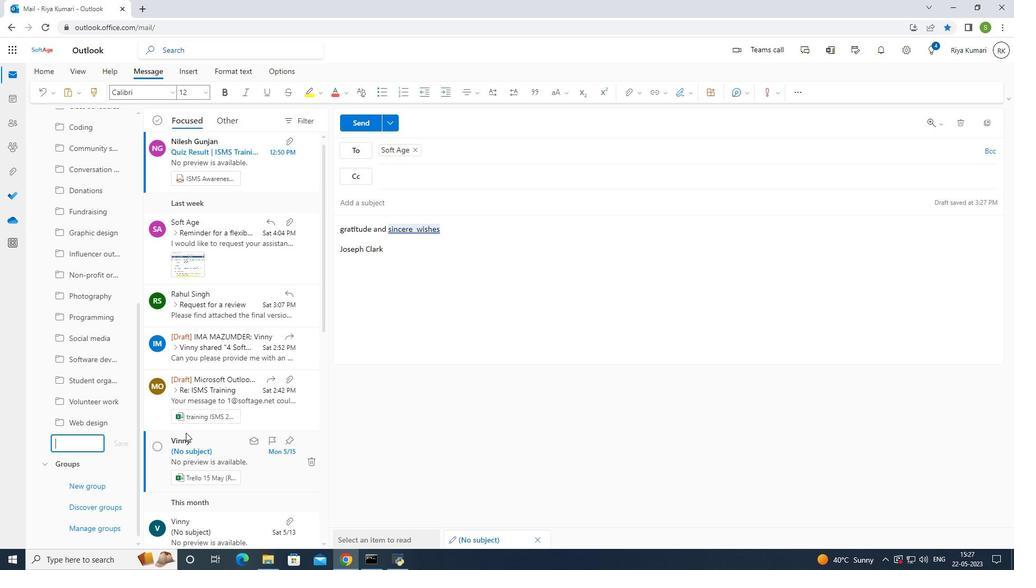 
Action: Key pressed <Key.shift>development
Screenshot: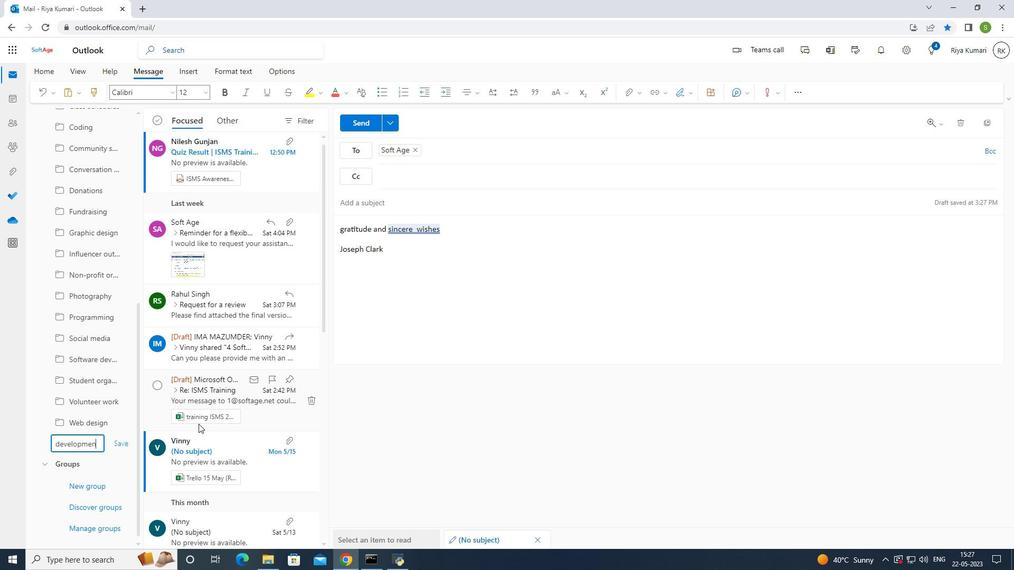 
Action: Mouse moved to (117, 445)
Screenshot: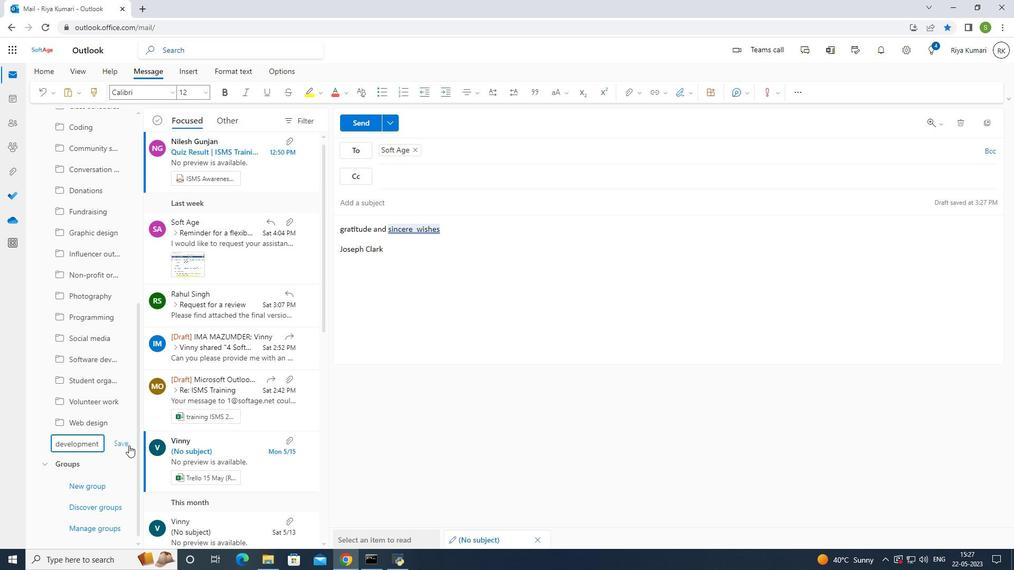 
Action: Mouse pressed left at (117, 445)
Screenshot: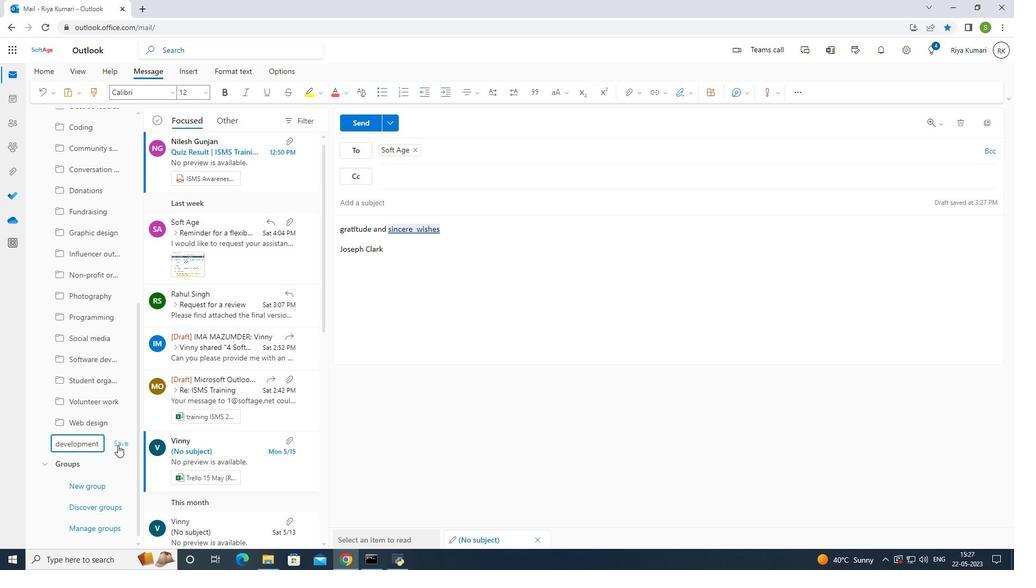 
Action: Mouse moved to (367, 122)
Screenshot: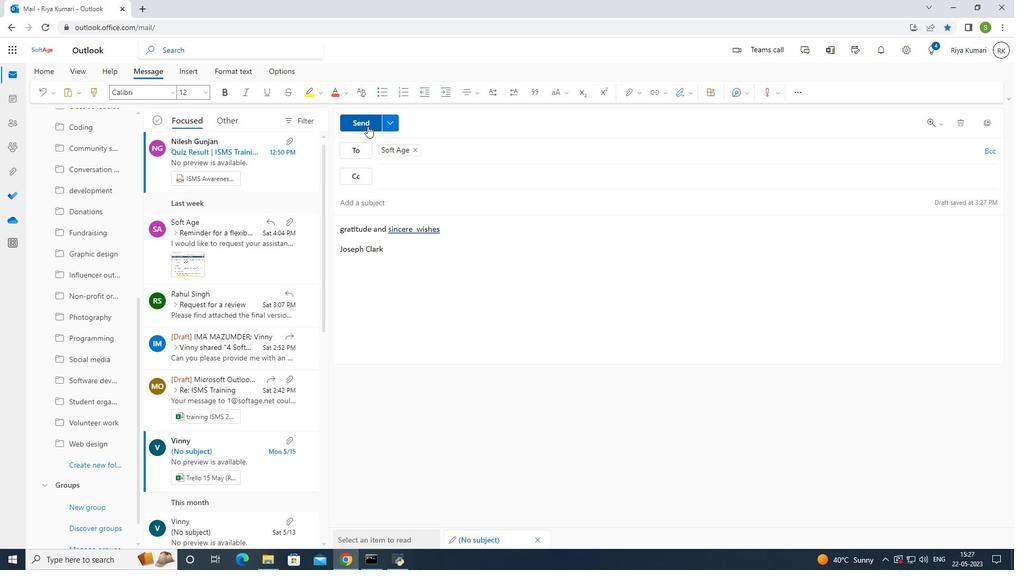 
Action: Mouse pressed left at (367, 122)
Screenshot: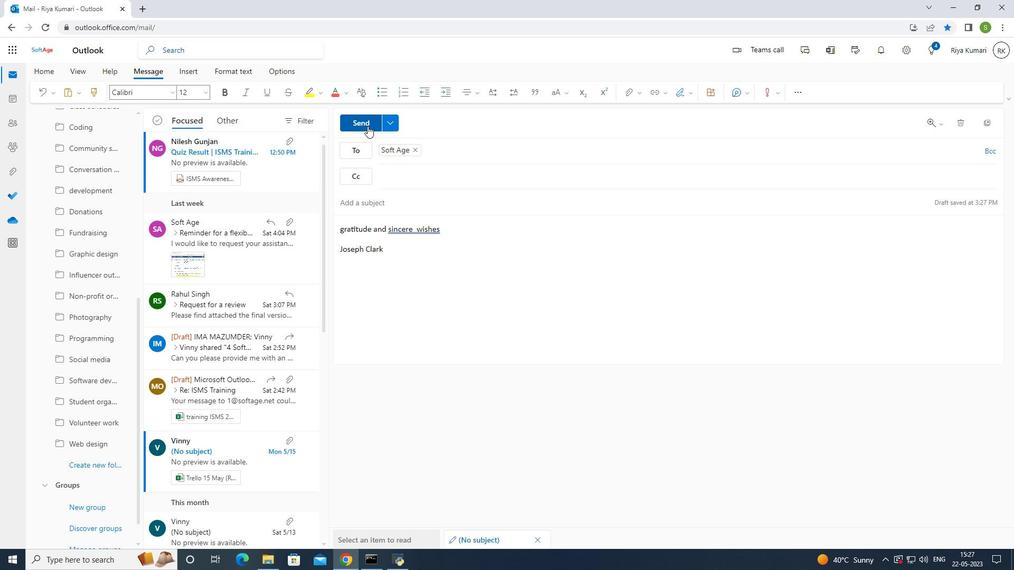 
Action: Mouse moved to (504, 313)
Screenshot: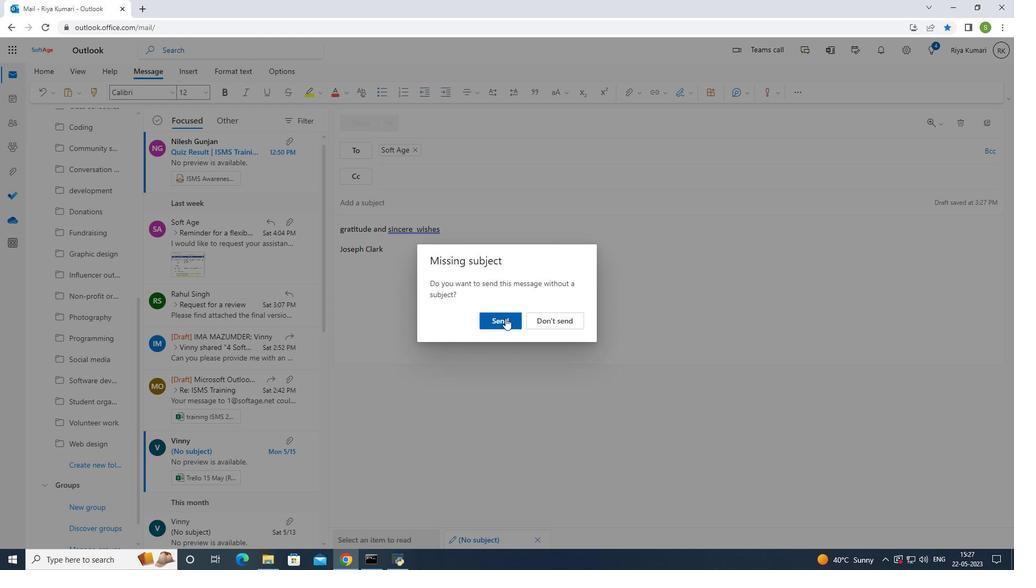 
Action: Mouse pressed left at (504, 313)
Screenshot: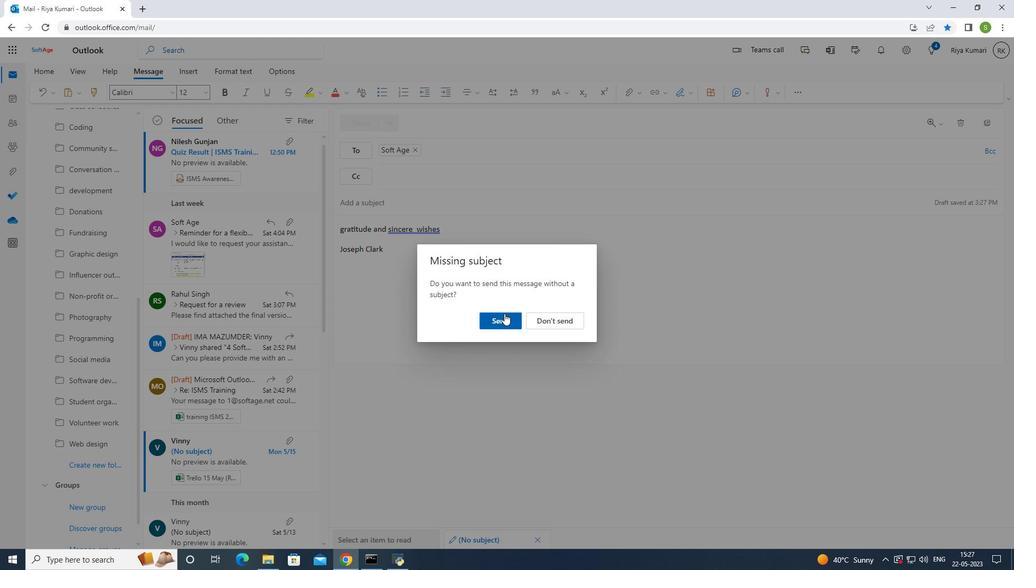 
Action: Mouse moved to (541, 325)
Screenshot: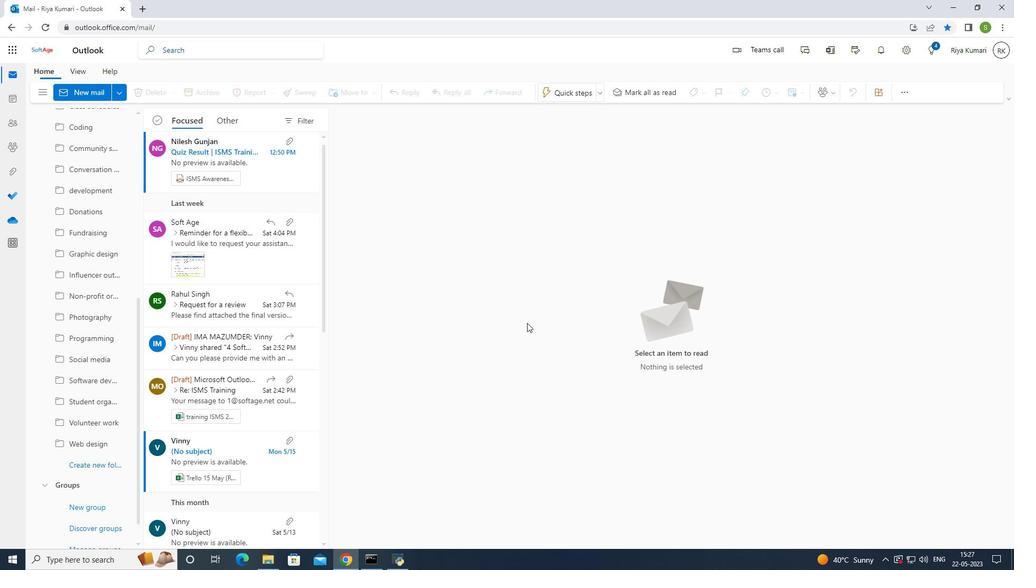 
